 Task: For heading Use Italics Comfortaa with orange colour & Underline.  font size for heading22,  'Change the font style of data to'Courier New and font size to 14,  Change the alignment of both headline & data to Align right In the sheet  Data Analysis Workbook Template Sheet Spreadsheet
Action: Mouse moved to (50, 137)
Screenshot: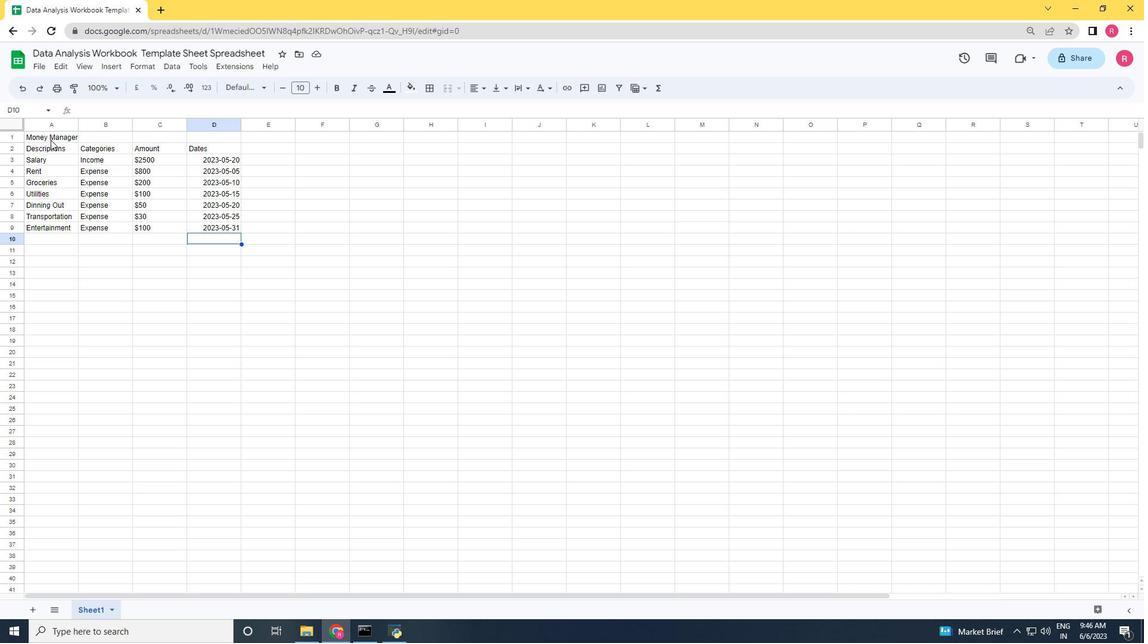 
Action: Mouse pressed left at (50, 137)
Screenshot: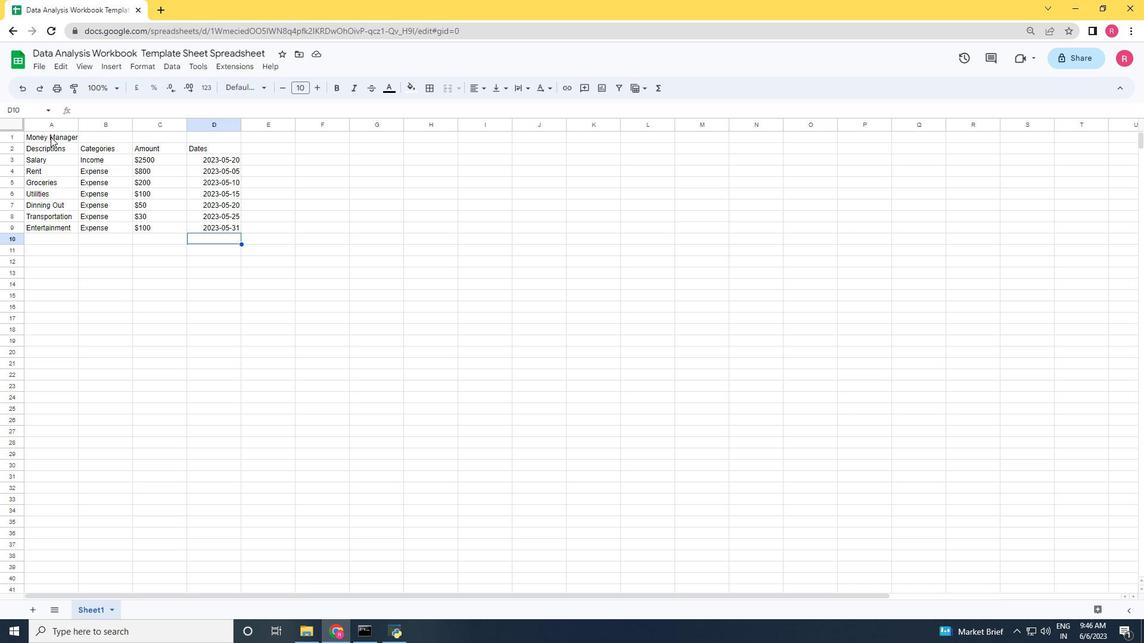 
Action: Mouse moved to (352, 91)
Screenshot: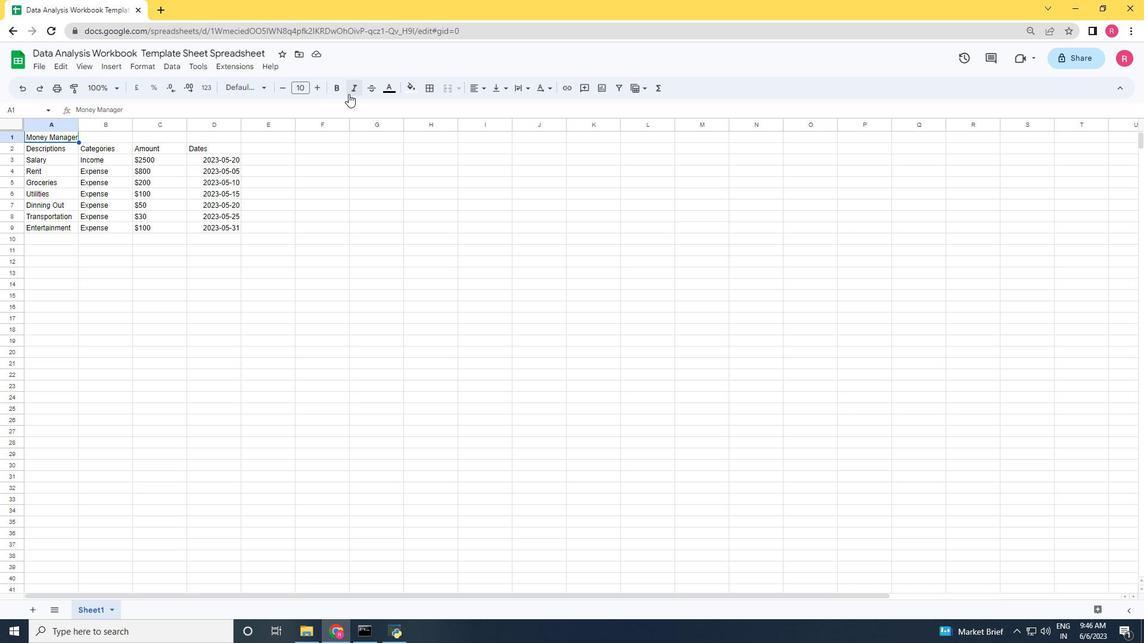 
Action: Mouse pressed left at (352, 91)
Screenshot: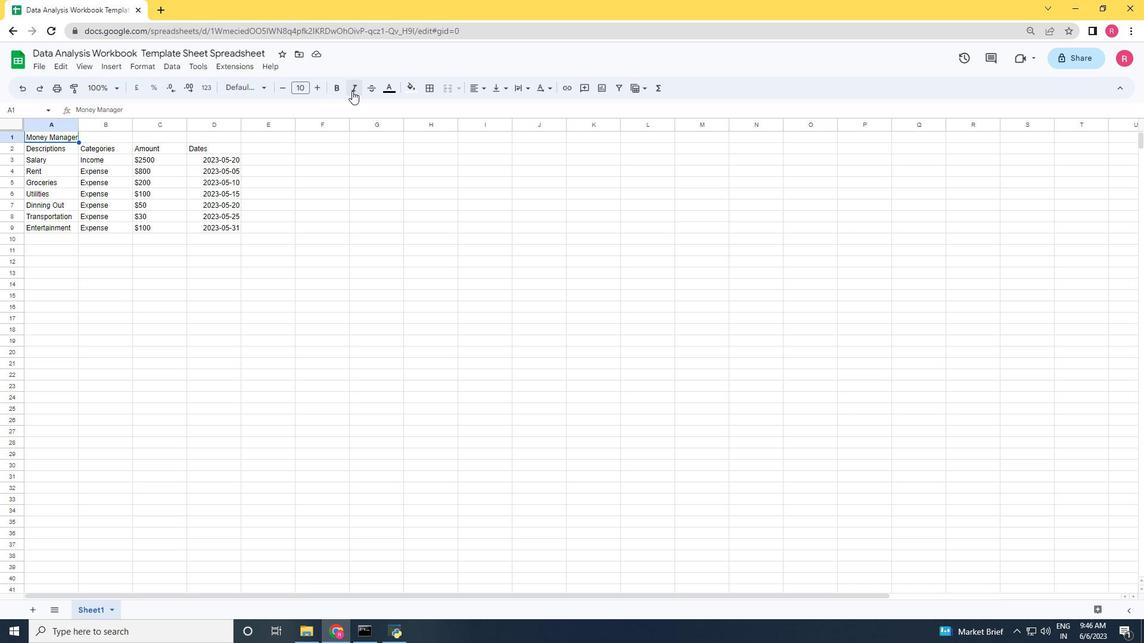 
Action: Mouse moved to (259, 89)
Screenshot: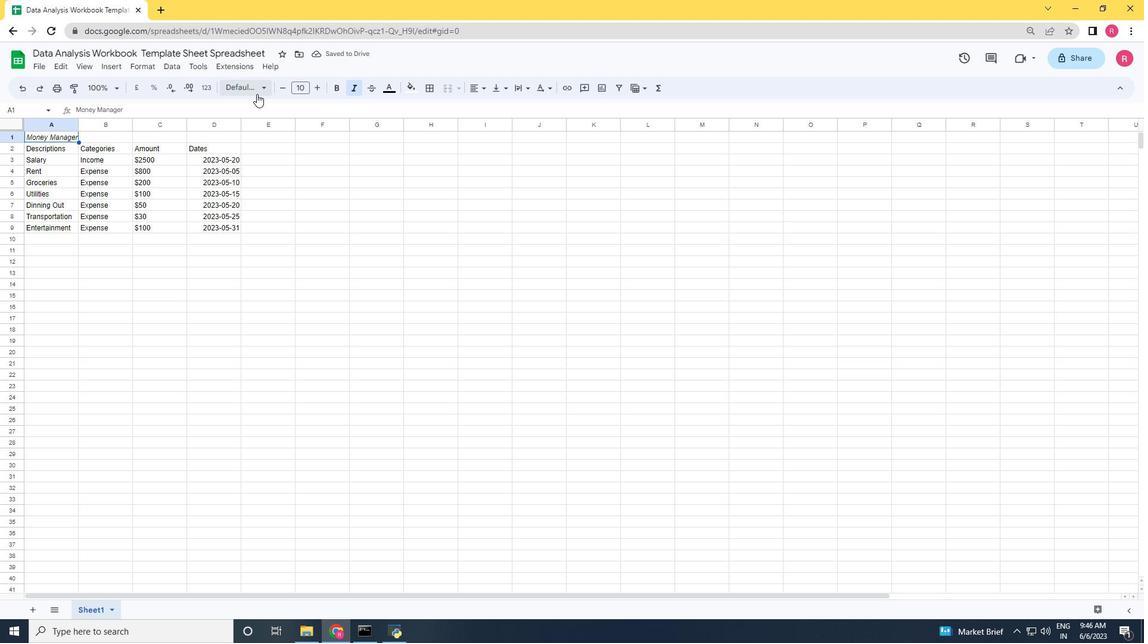 
Action: Mouse pressed left at (259, 89)
Screenshot: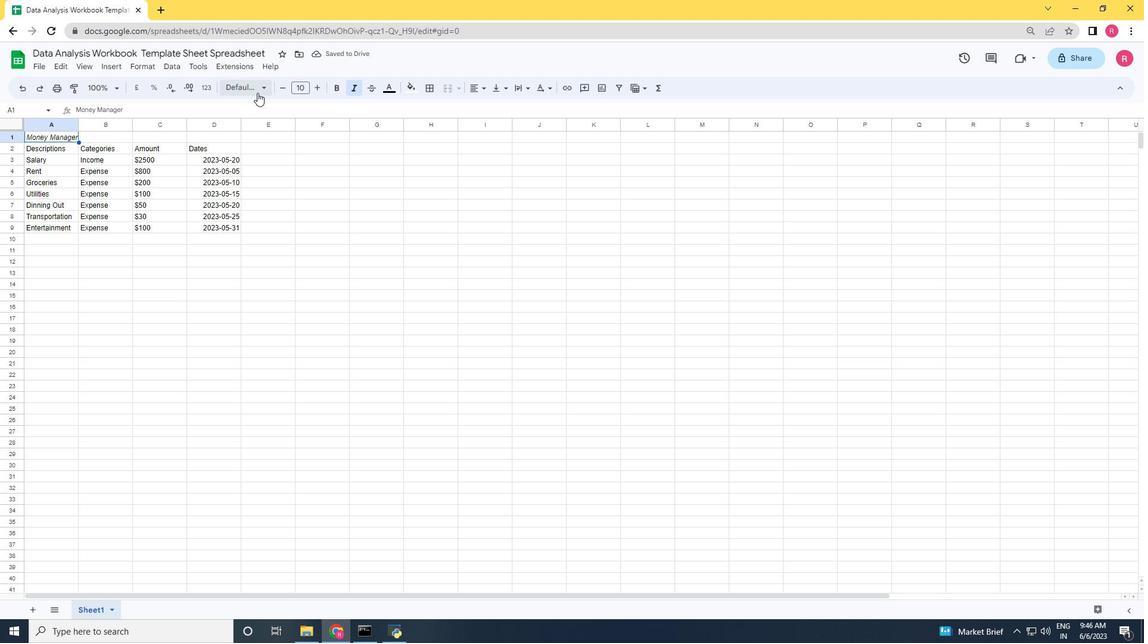
Action: Mouse moved to (274, 346)
Screenshot: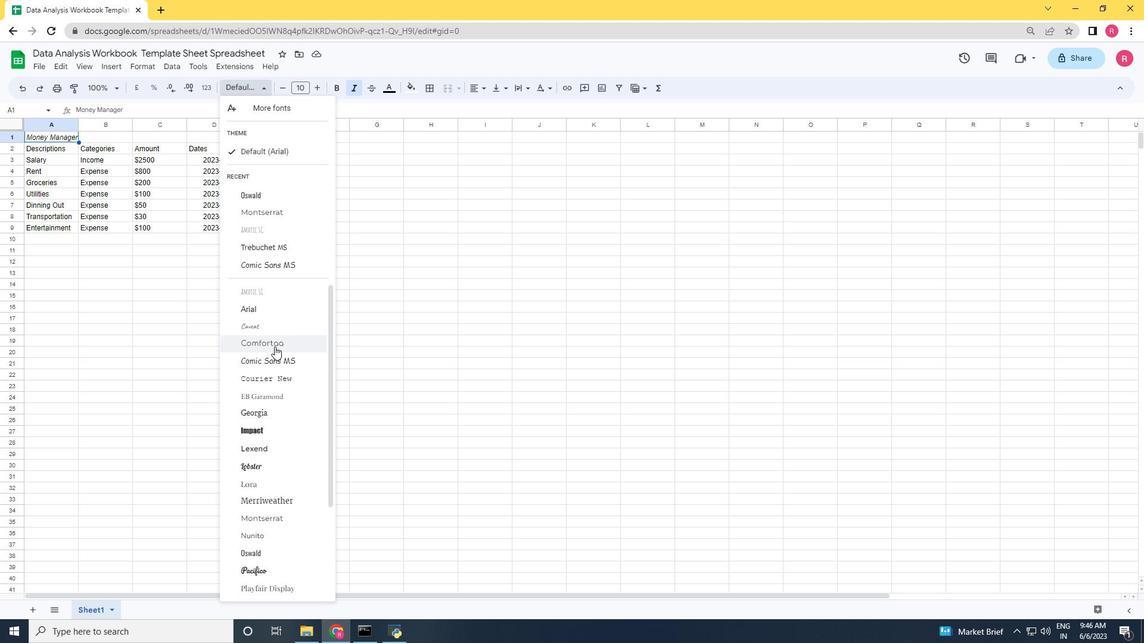 
Action: Mouse pressed left at (274, 346)
Screenshot: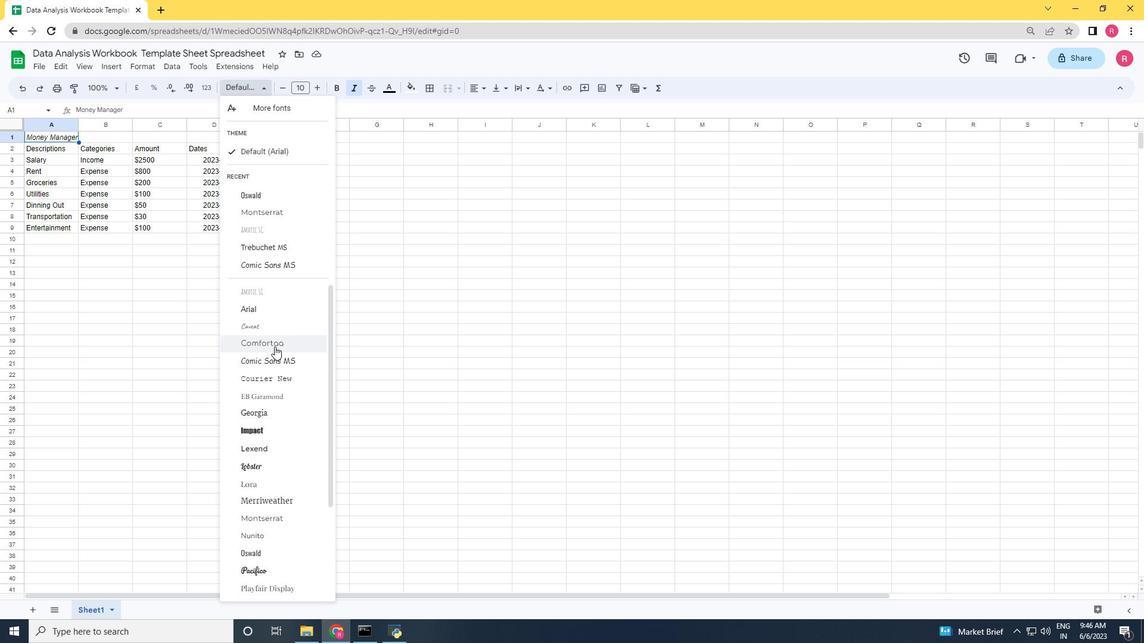 
Action: Mouse moved to (79, 122)
Screenshot: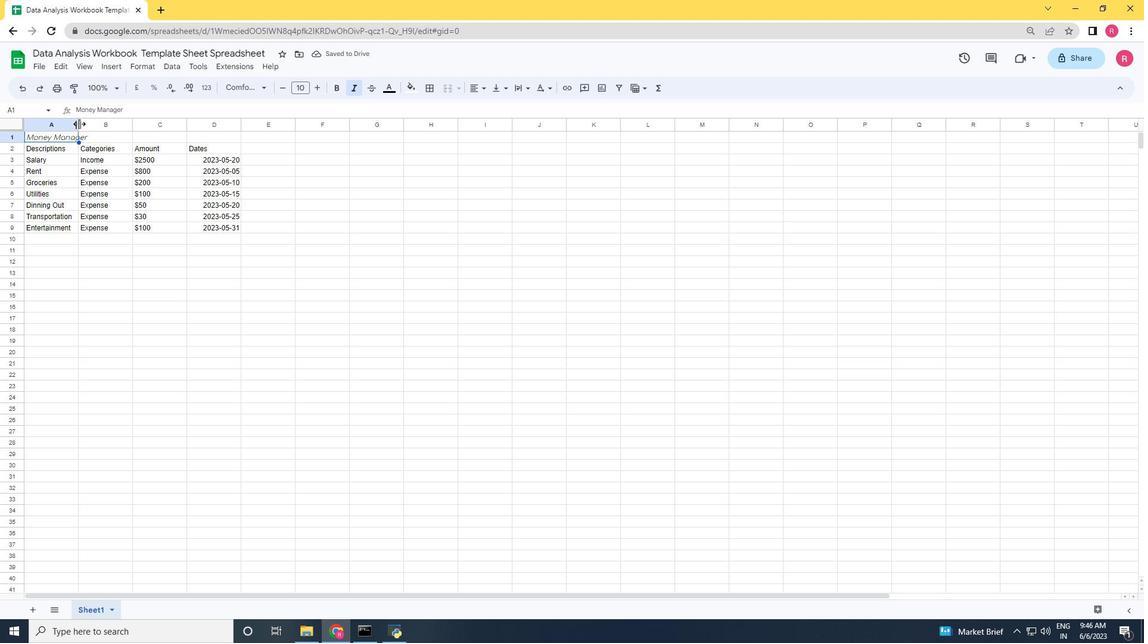
Action: Mouse pressed left at (79, 122)
Screenshot: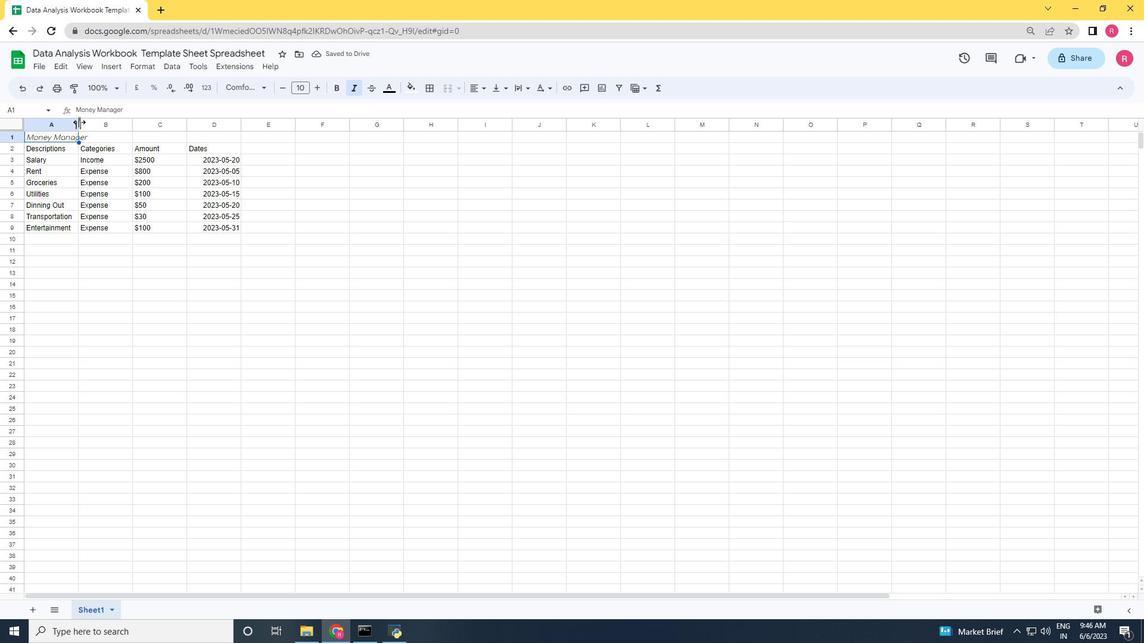 
Action: Mouse moved to (390, 93)
Screenshot: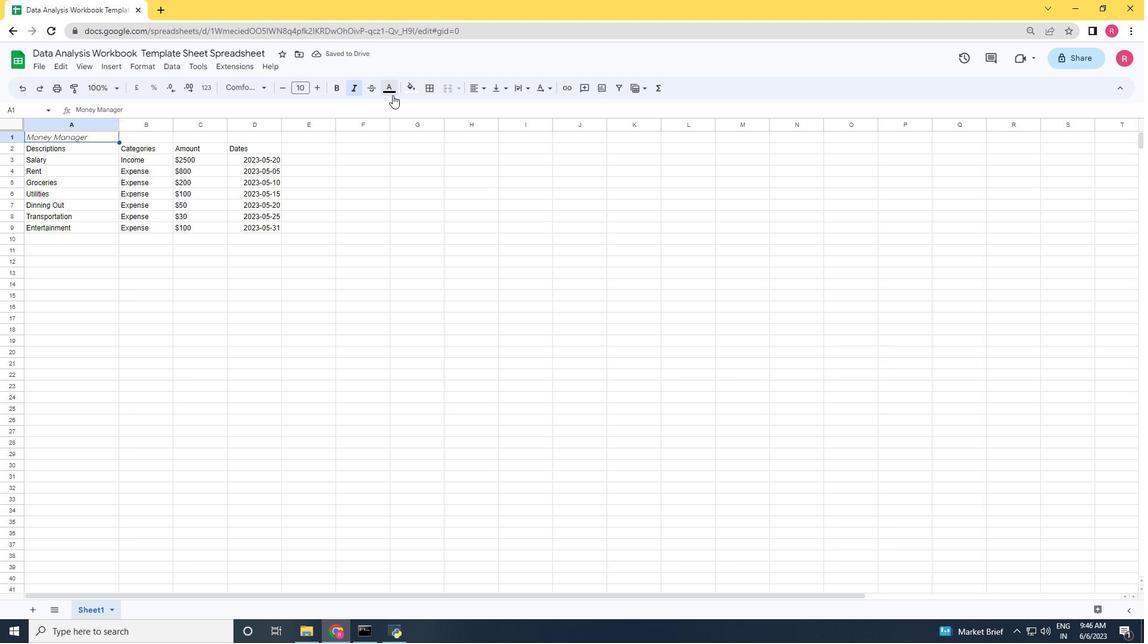 
Action: Mouse pressed left at (390, 93)
Screenshot: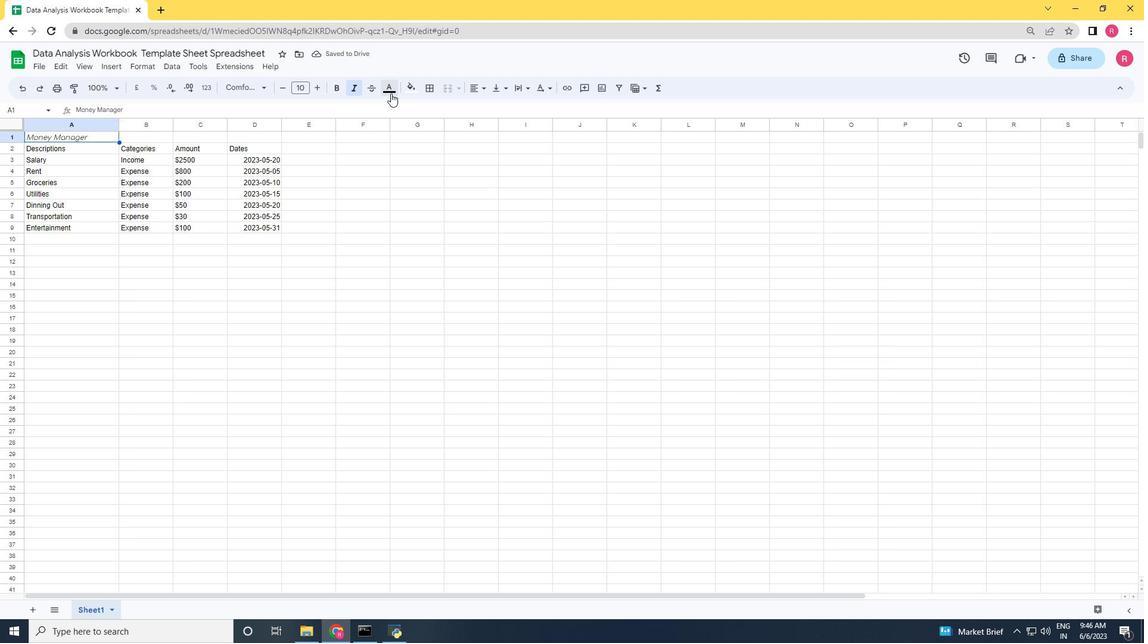 
Action: Mouse moved to (413, 135)
Screenshot: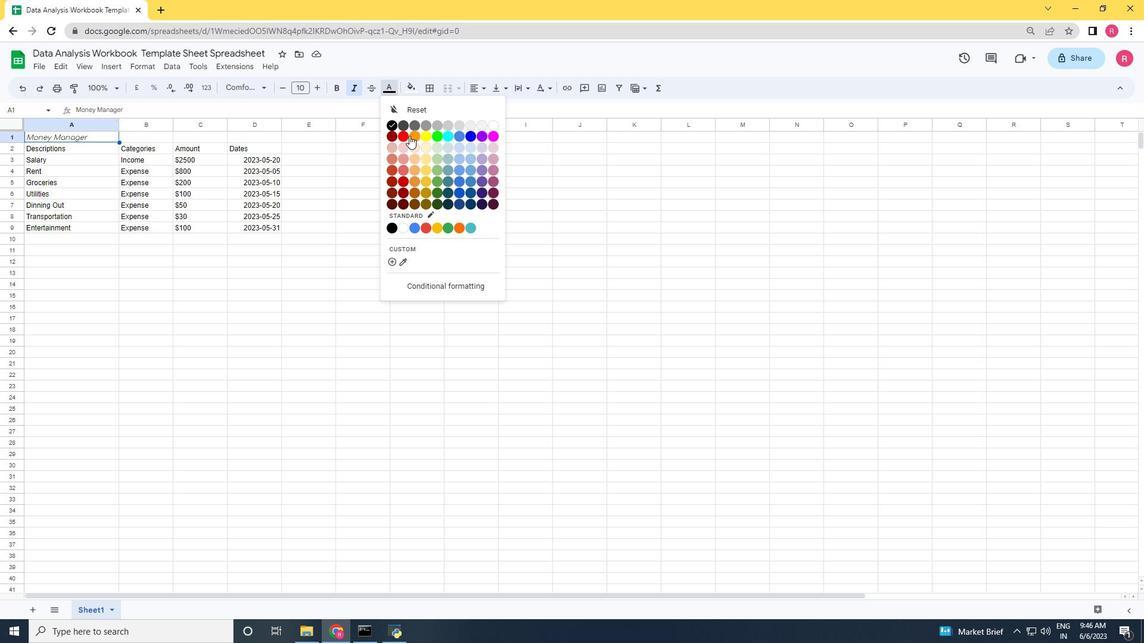 
Action: Mouse pressed left at (413, 135)
Screenshot: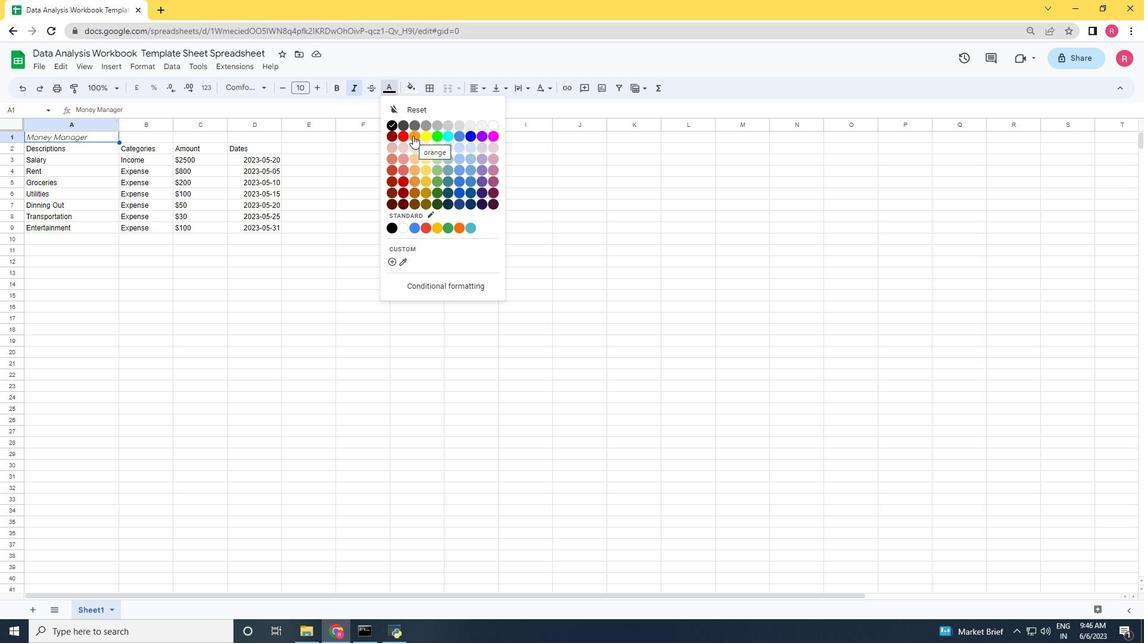 
Action: Mouse moved to (125, 128)
Screenshot: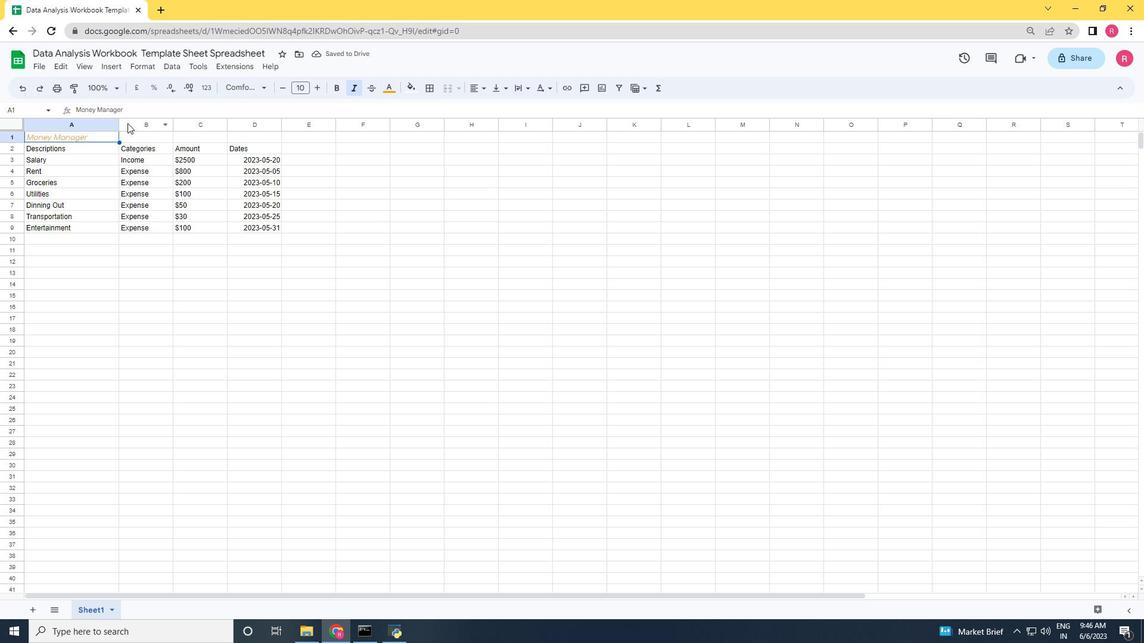 
Action: Key pressed ctrl+U
Screenshot: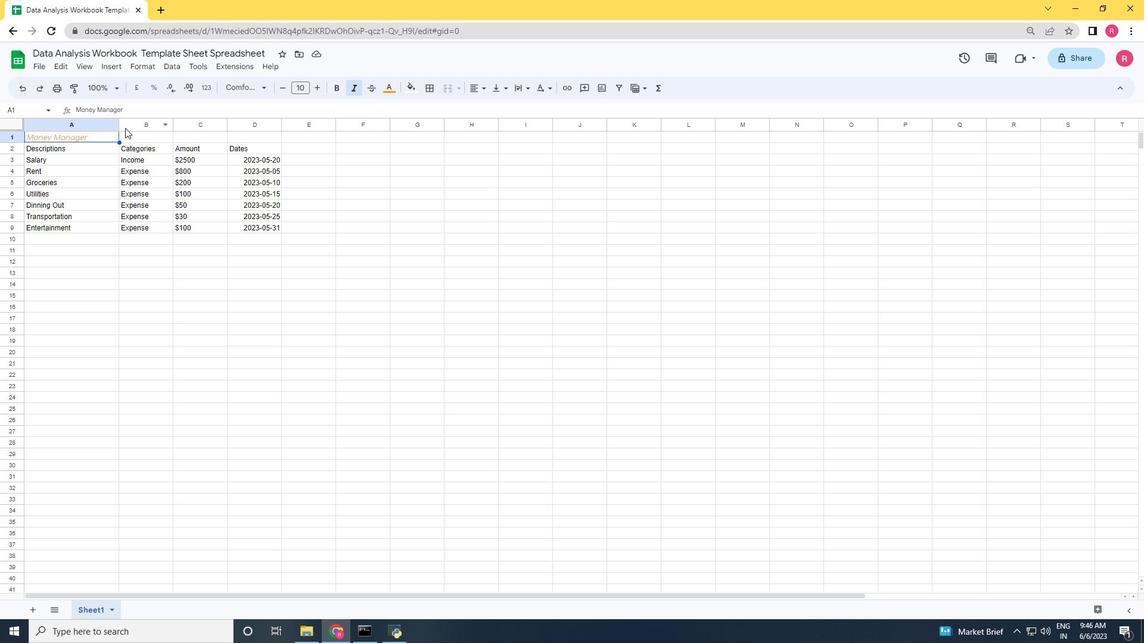 
Action: Mouse moved to (86, 158)
Screenshot: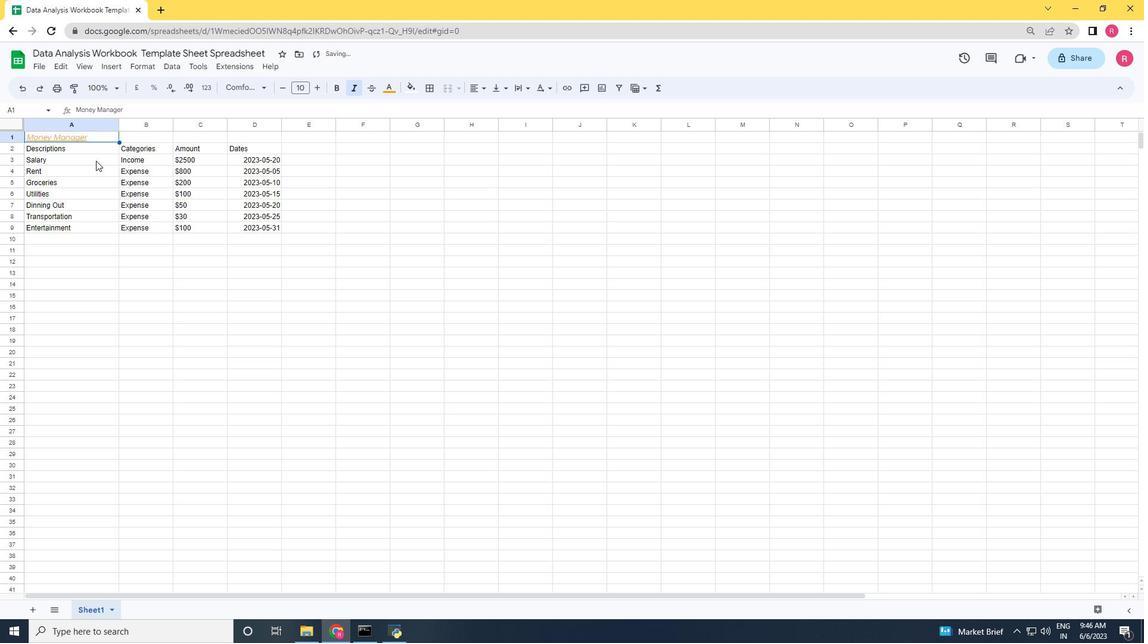 
Action: Mouse pressed left at (86, 158)
Screenshot: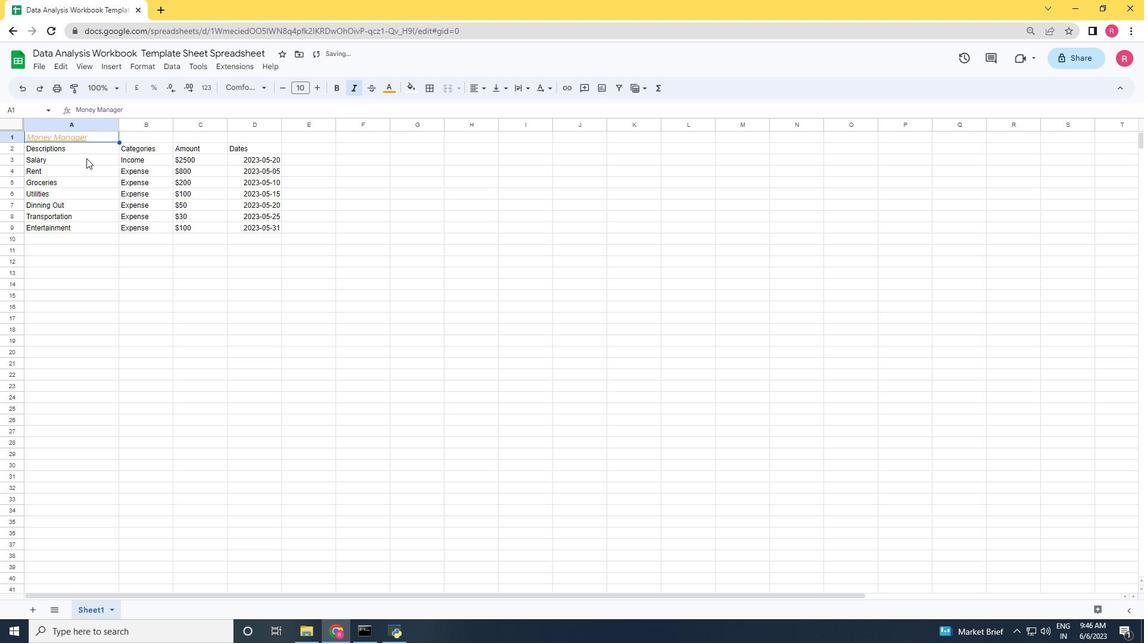 
Action: Mouse moved to (72, 131)
Screenshot: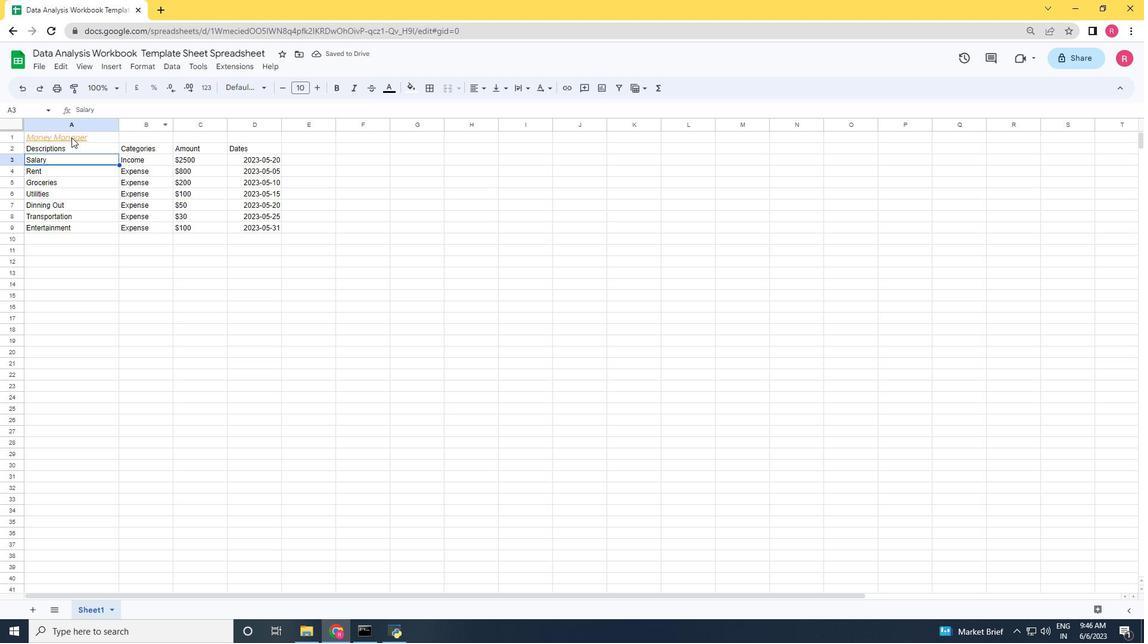 
Action: Mouse pressed left at (72, 131)
Screenshot: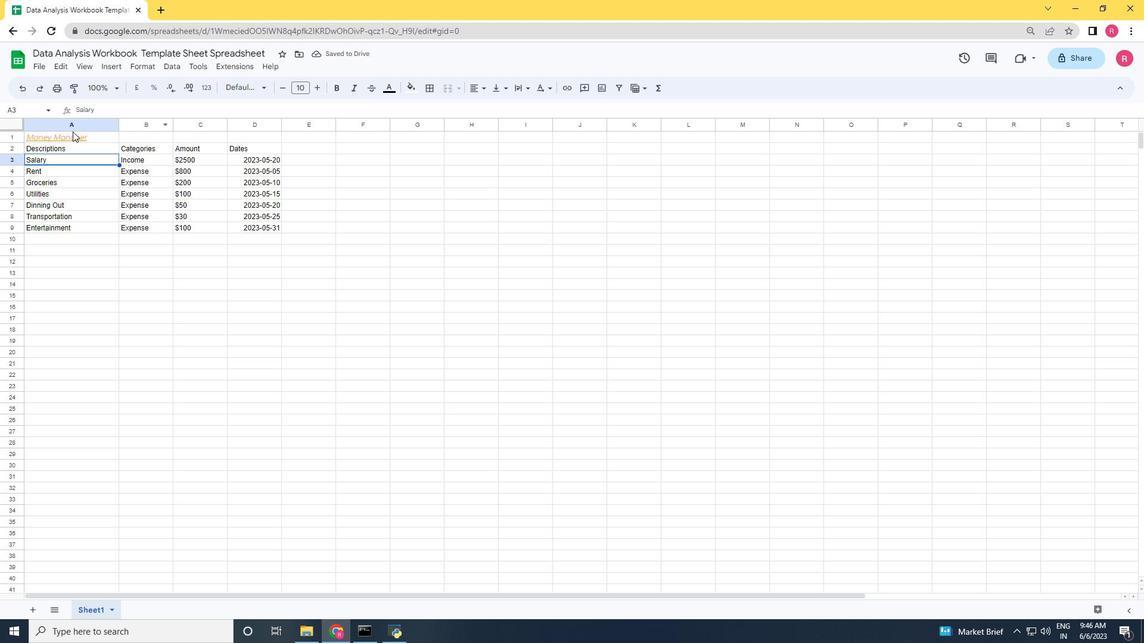 
Action: Mouse moved to (73, 138)
Screenshot: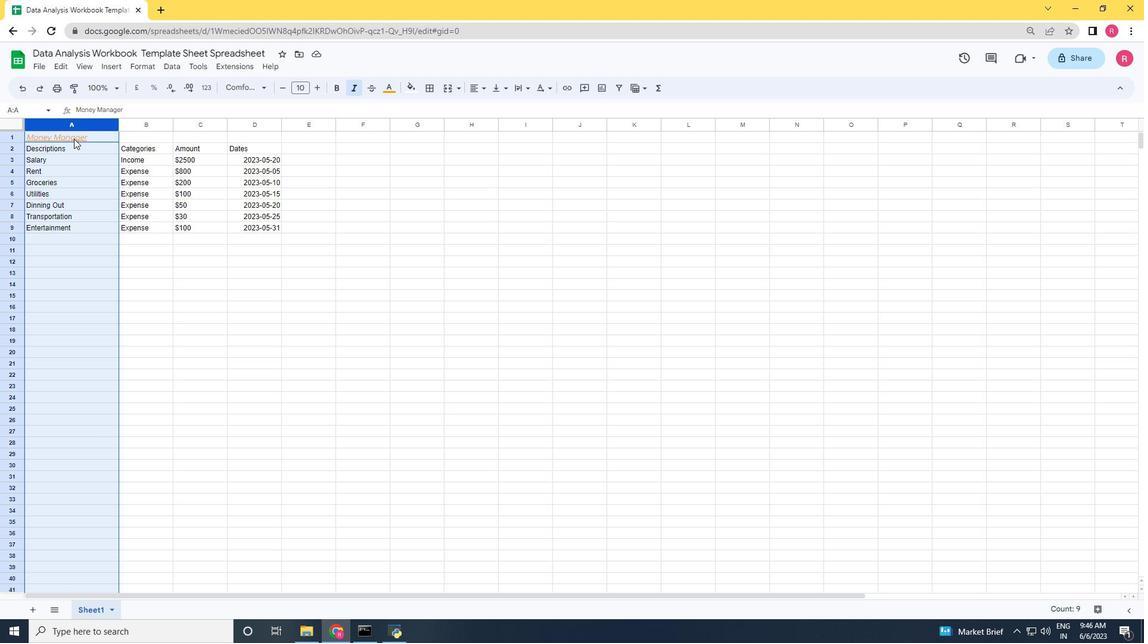 
Action: Mouse pressed left at (73, 138)
Screenshot: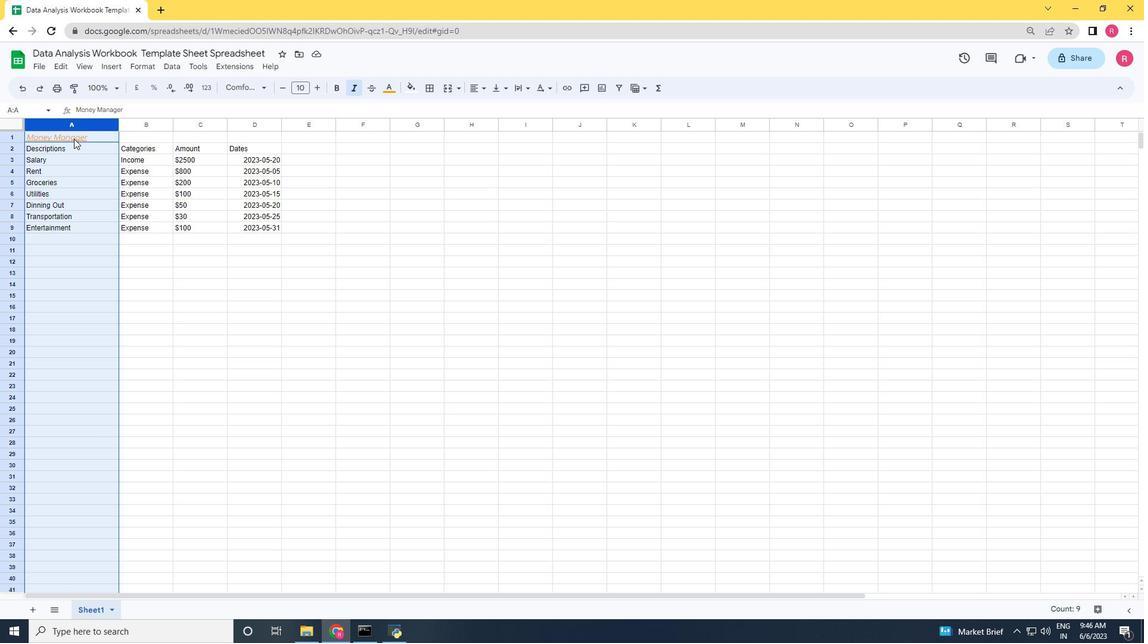 
Action: Mouse moved to (314, 88)
Screenshot: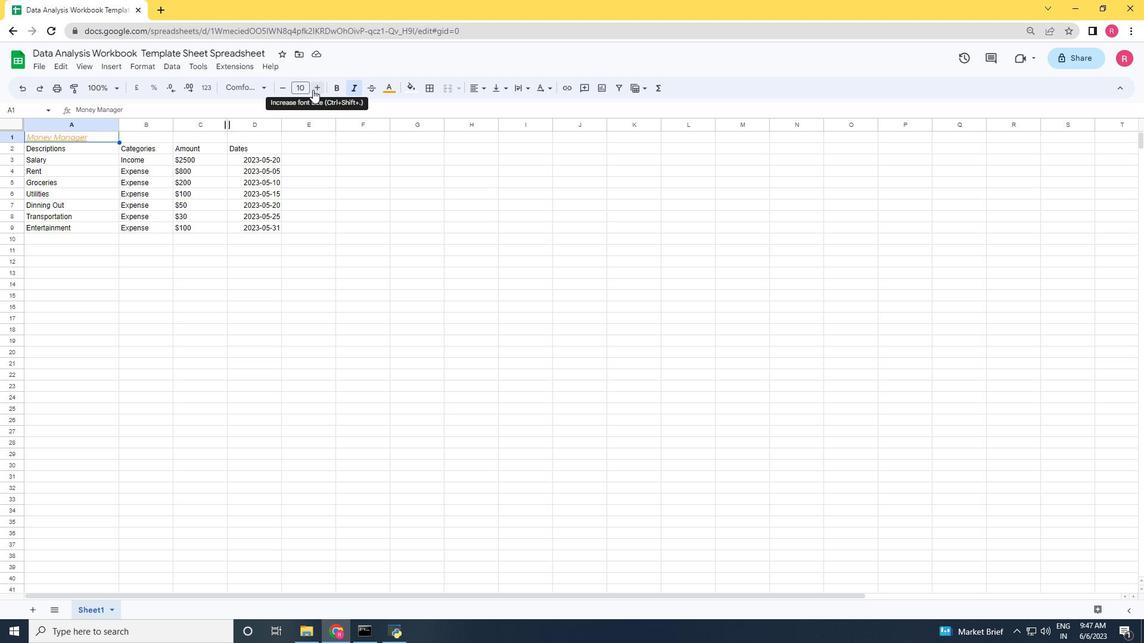 
Action: Mouse pressed left at (314, 88)
Screenshot: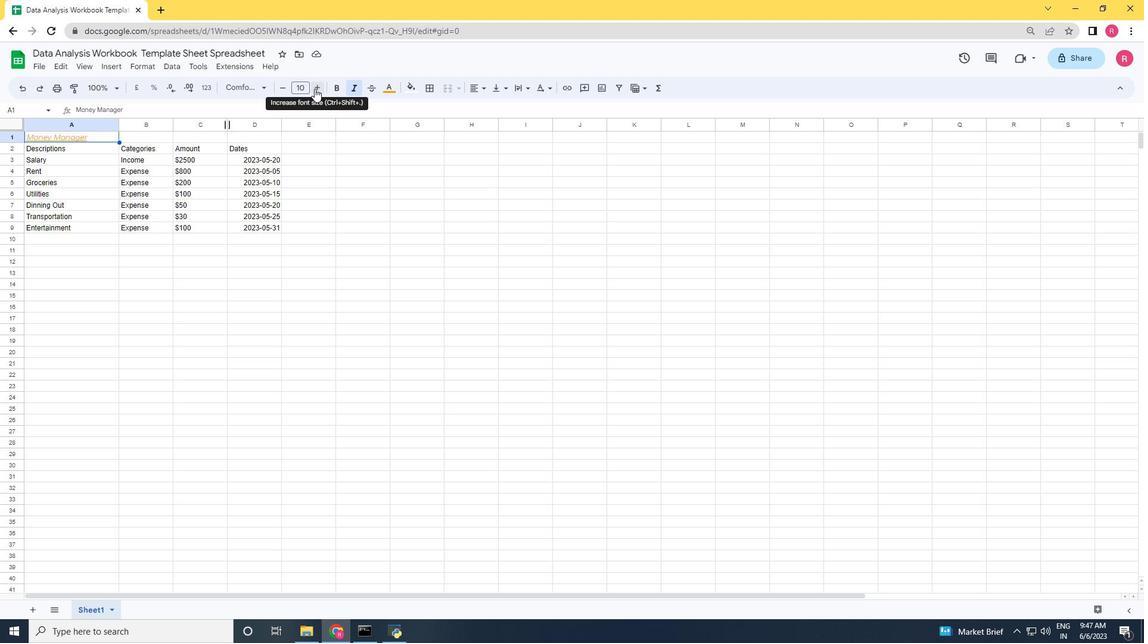
Action: Mouse moved to (314, 88)
Screenshot: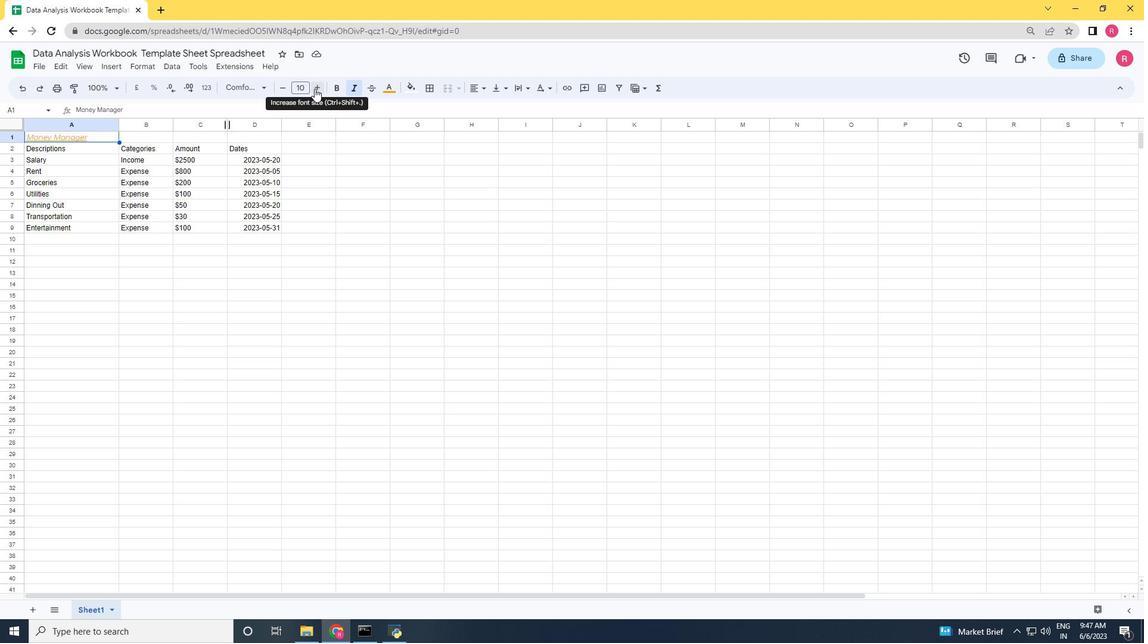 
Action: Mouse pressed left at (314, 88)
Screenshot: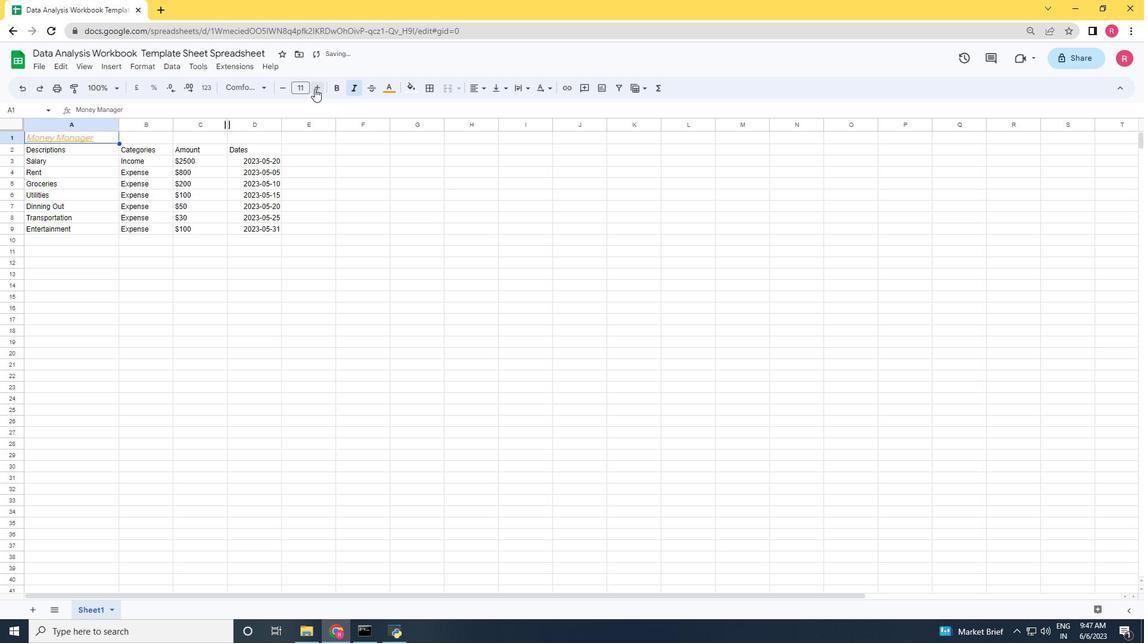 
Action: Mouse pressed left at (314, 88)
Screenshot: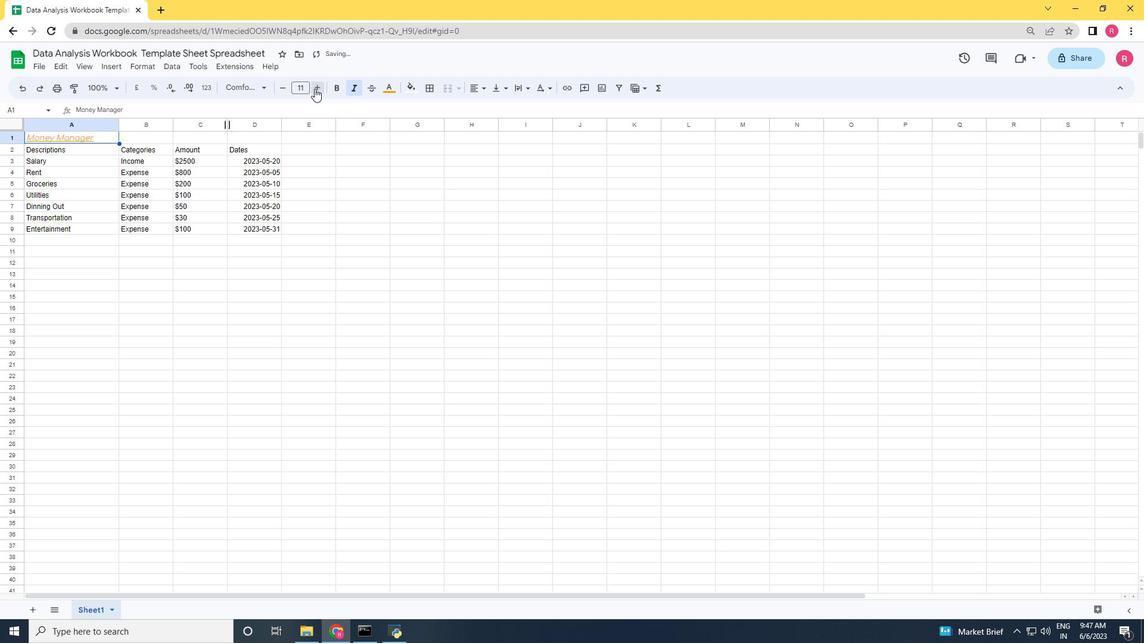 
Action: Mouse pressed left at (314, 88)
Screenshot: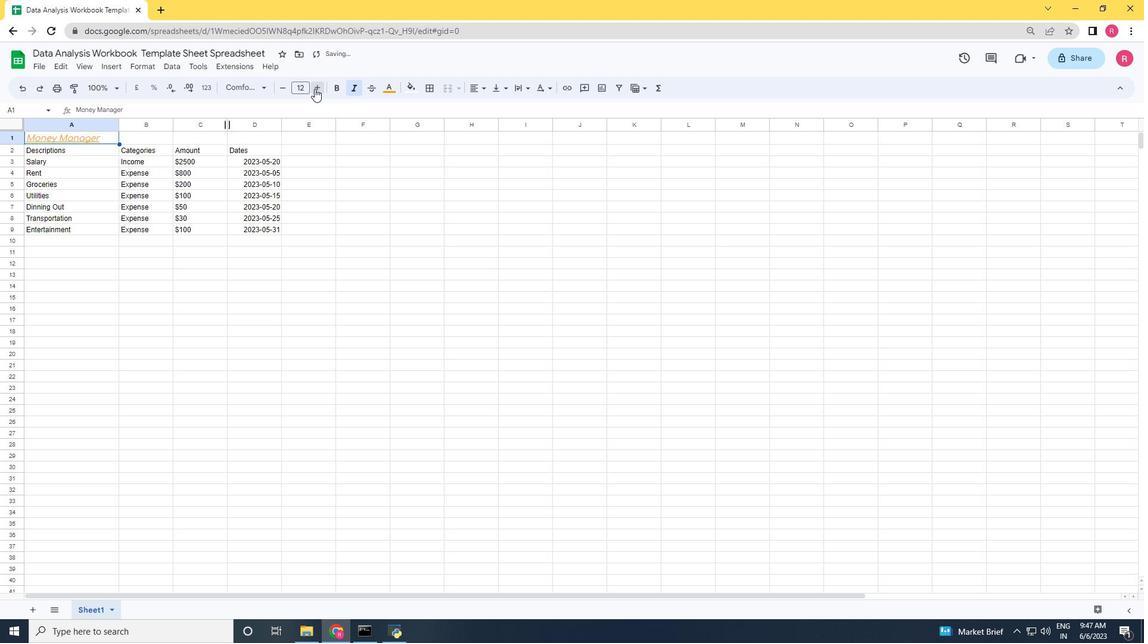 
Action: Mouse pressed left at (314, 88)
Screenshot: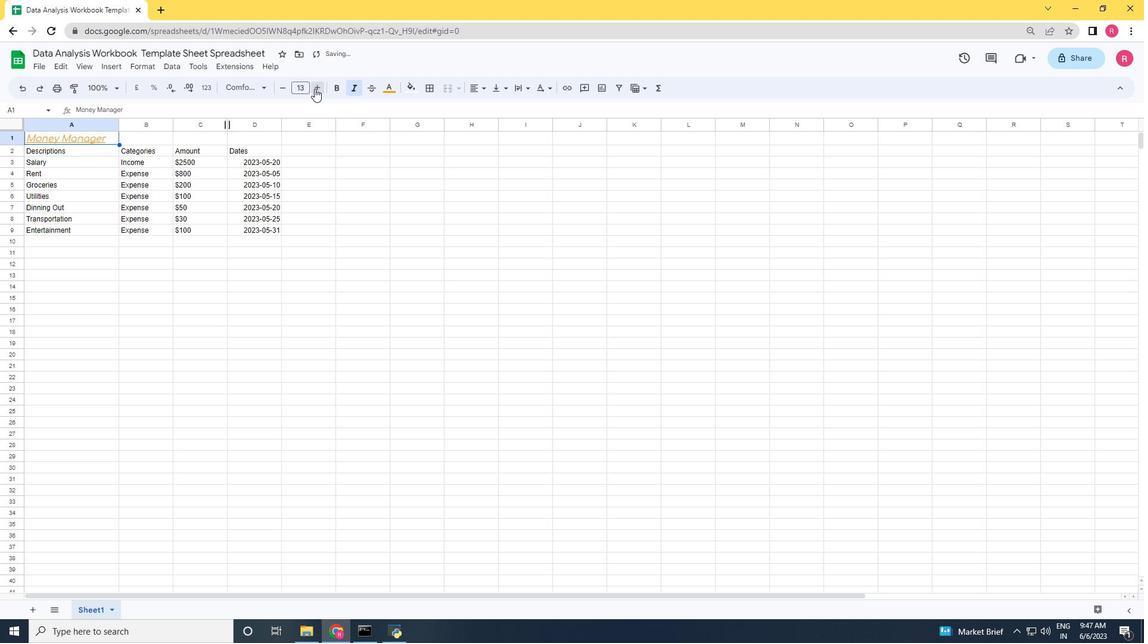 
Action: Mouse pressed left at (314, 88)
Screenshot: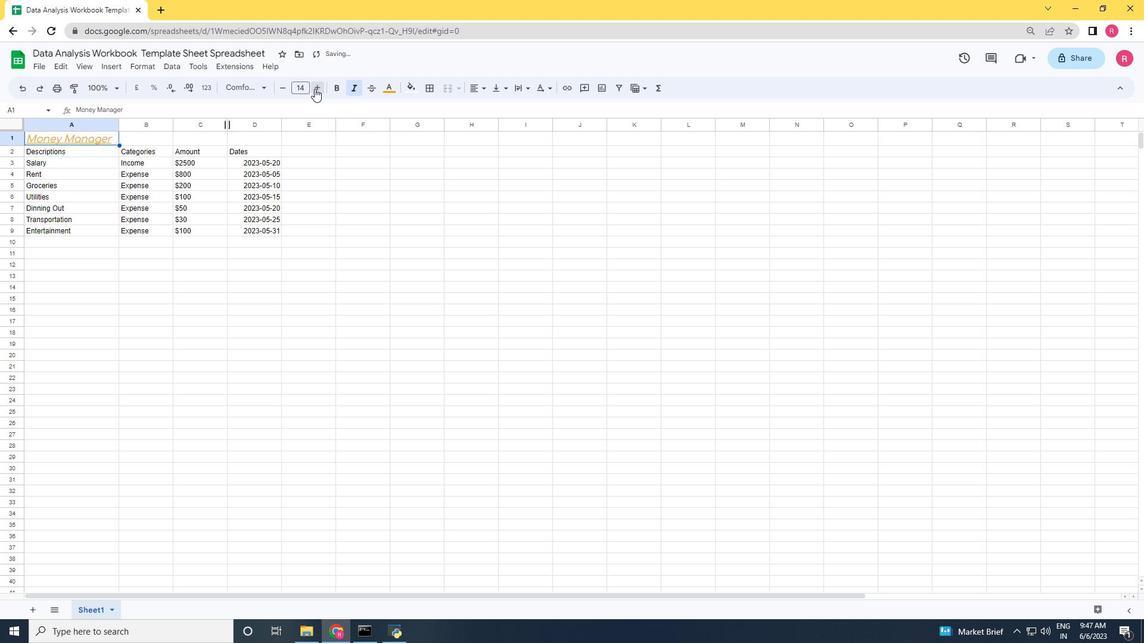 
Action: Mouse pressed left at (314, 88)
Screenshot: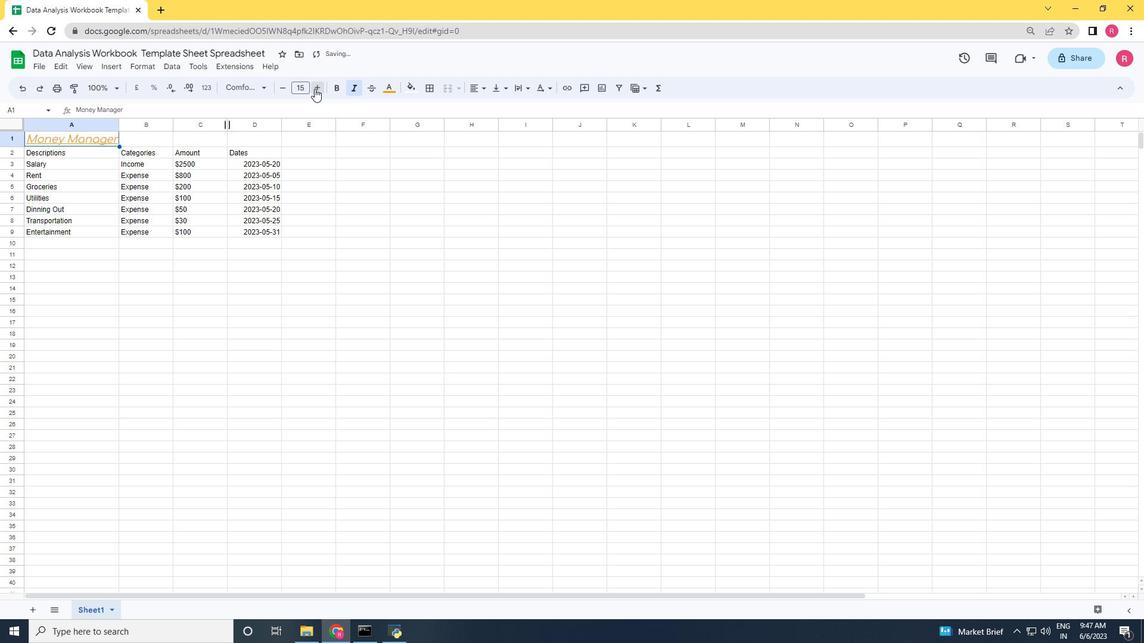 
Action: Mouse pressed left at (314, 88)
Screenshot: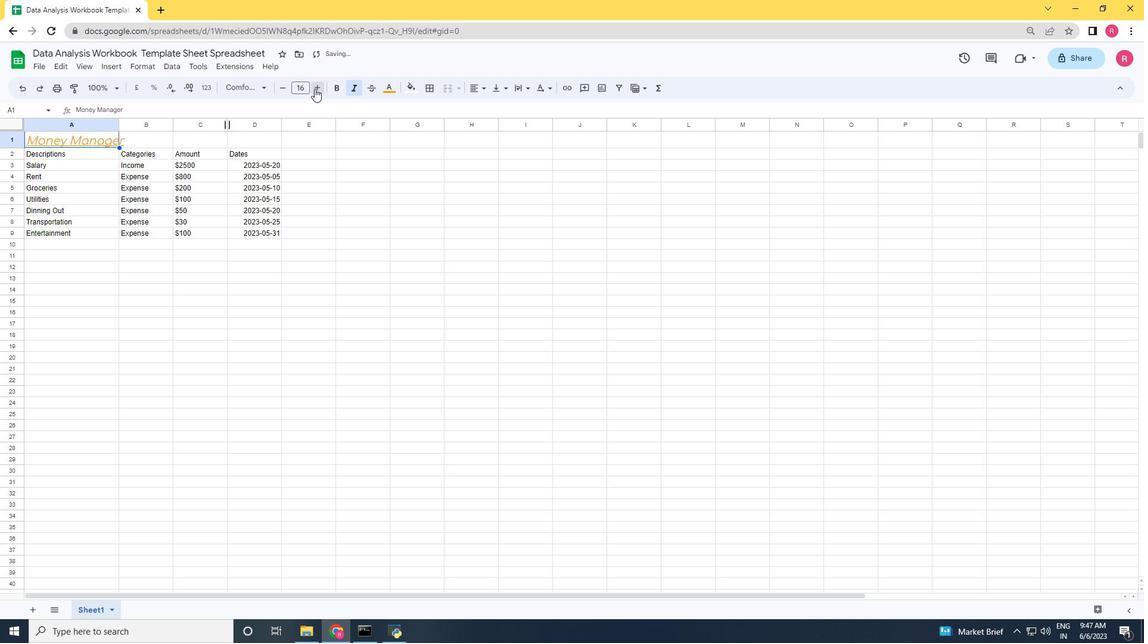 
Action: Mouse pressed left at (314, 88)
Screenshot: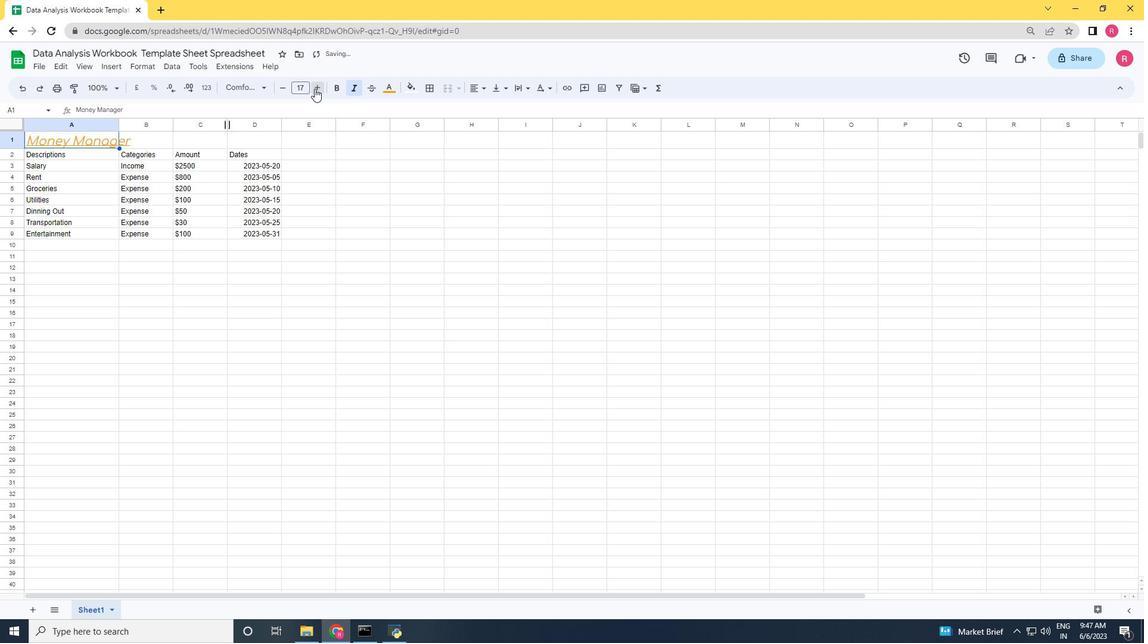 
Action: Mouse pressed left at (314, 88)
Screenshot: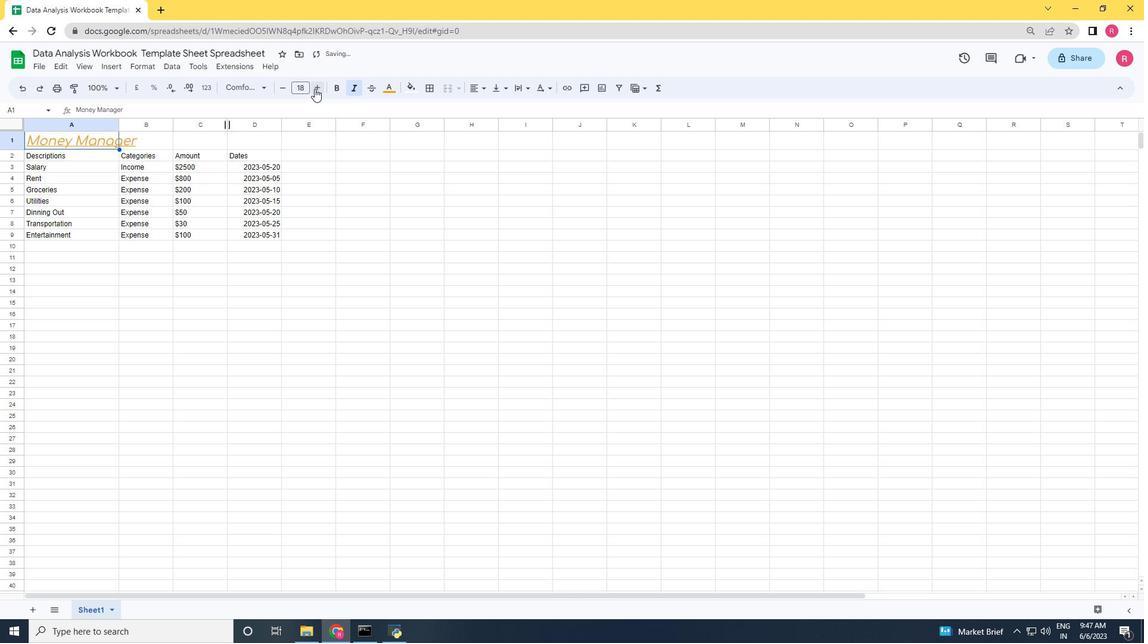 
Action: Mouse pressed left at (314, 88)
Screenshot: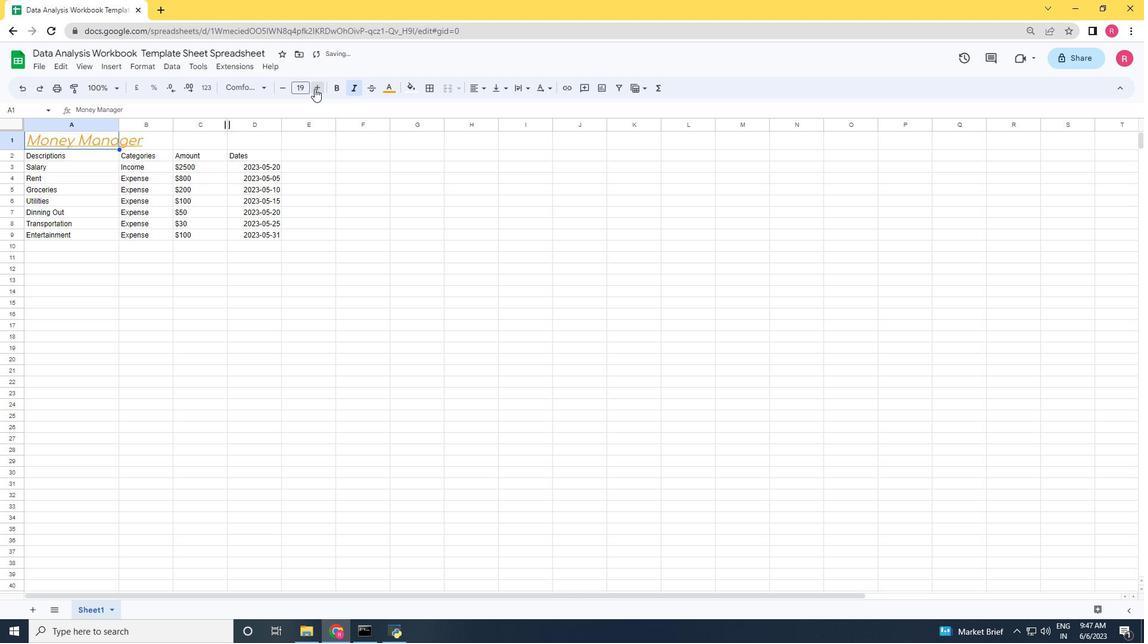 
Action: Mouse pressed left at (314, 88)
Screenshot: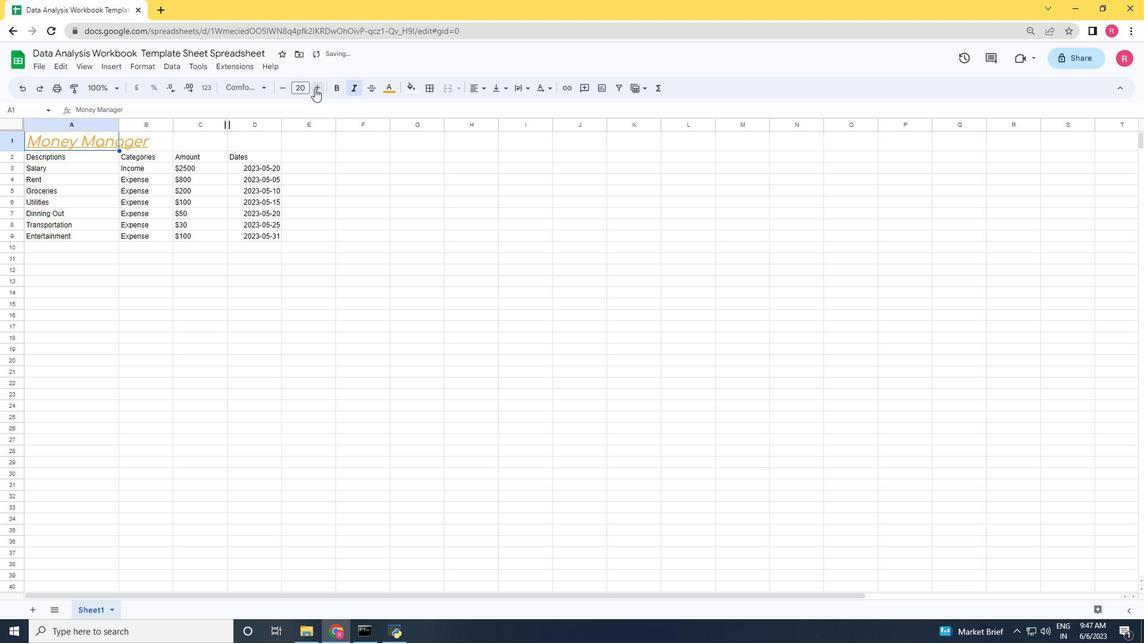 
Action: Mouse pressed left at (314, 88)
Screenshot: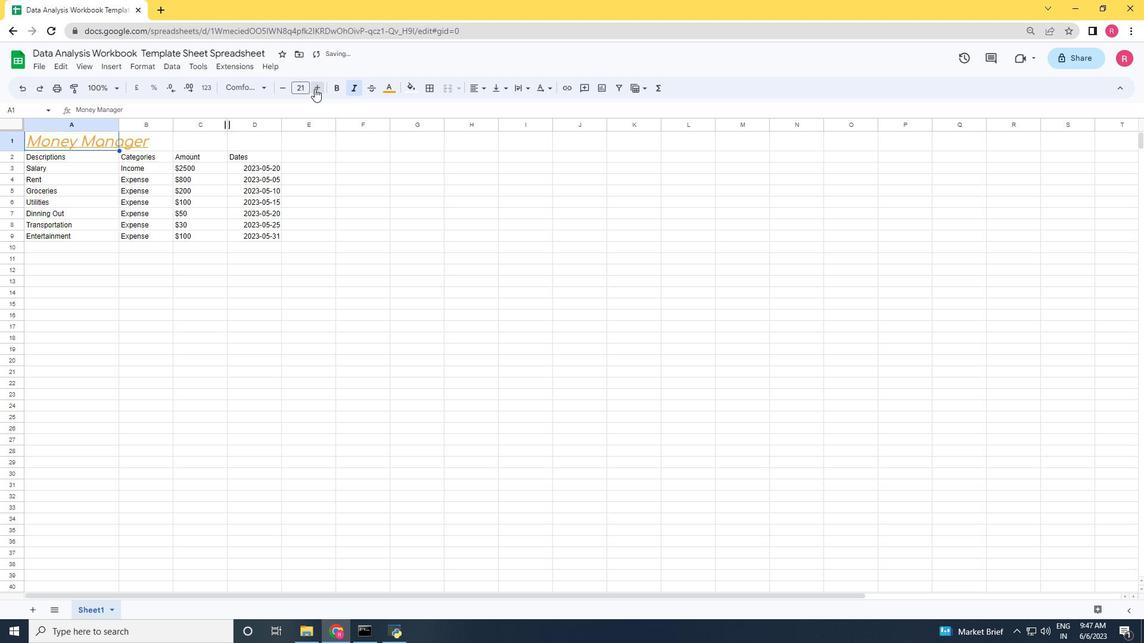 
Action: Mouse moved to (281, 87)
Screenshot: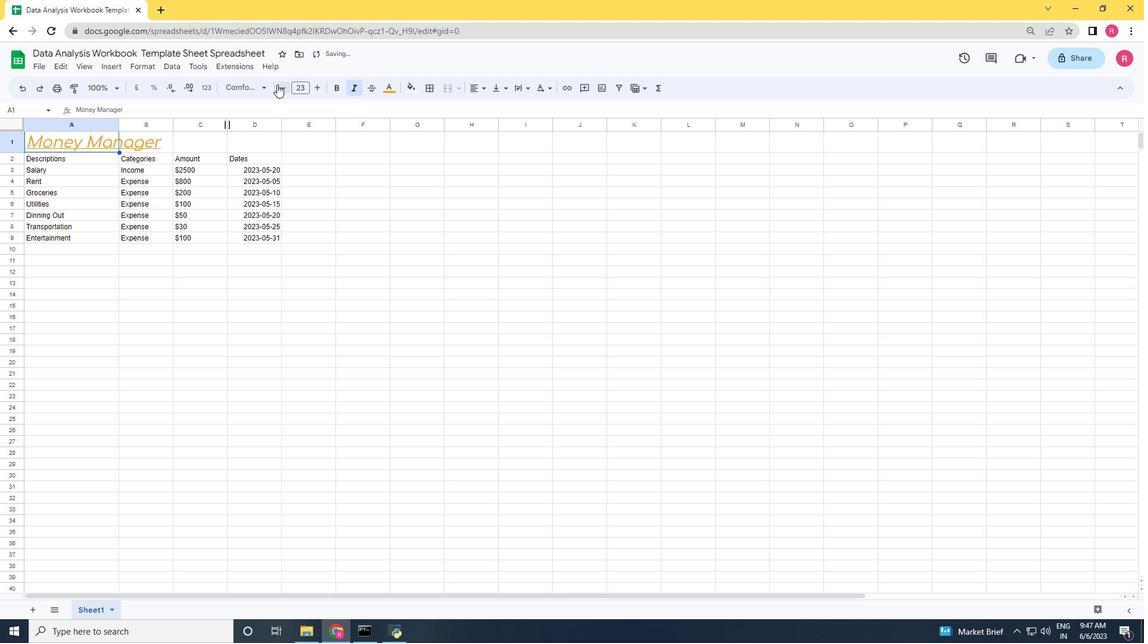 
Action: Mouse pressed left at (281, 87)
Screenshot: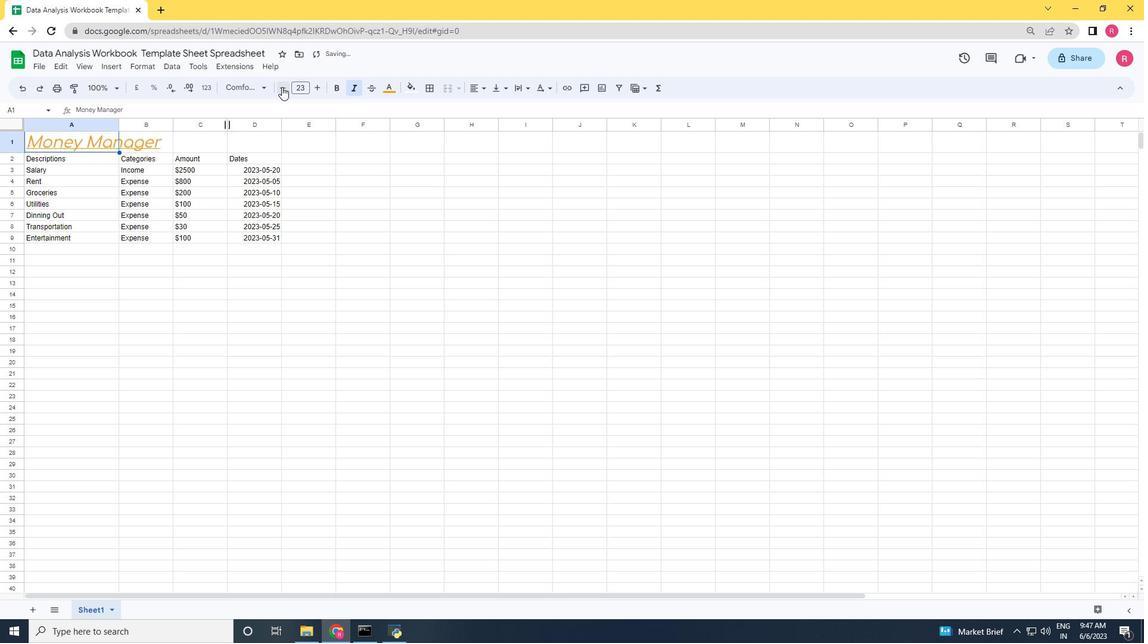 
Action: Mouse moved to (119, 119)
Screenshot: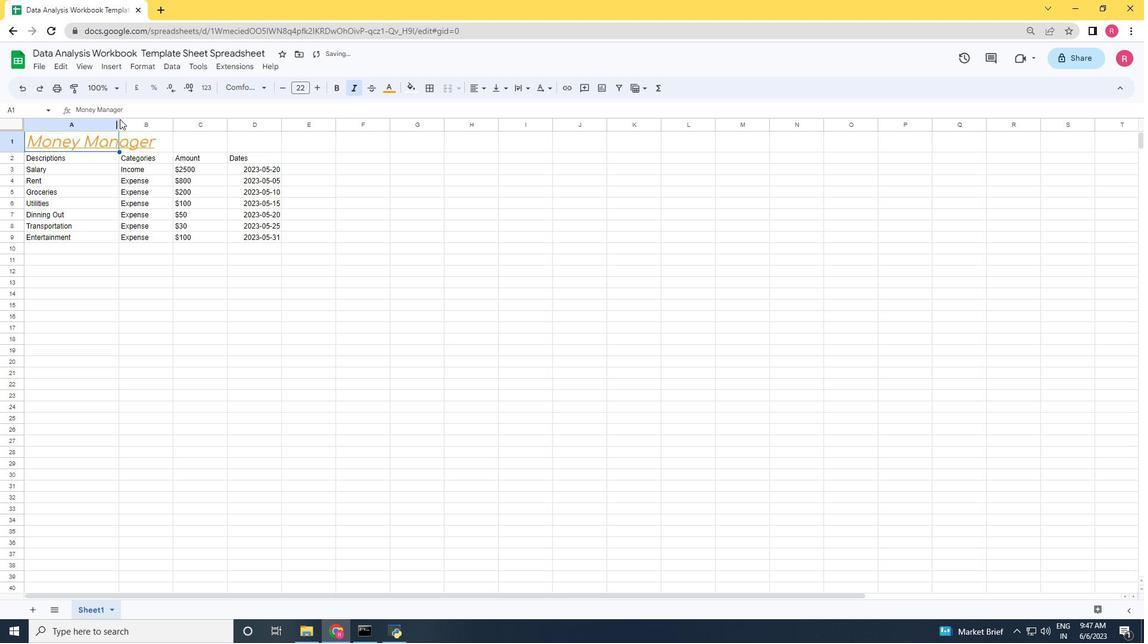 
Action: Mouse pressed left at (119, 119)
Screenshot: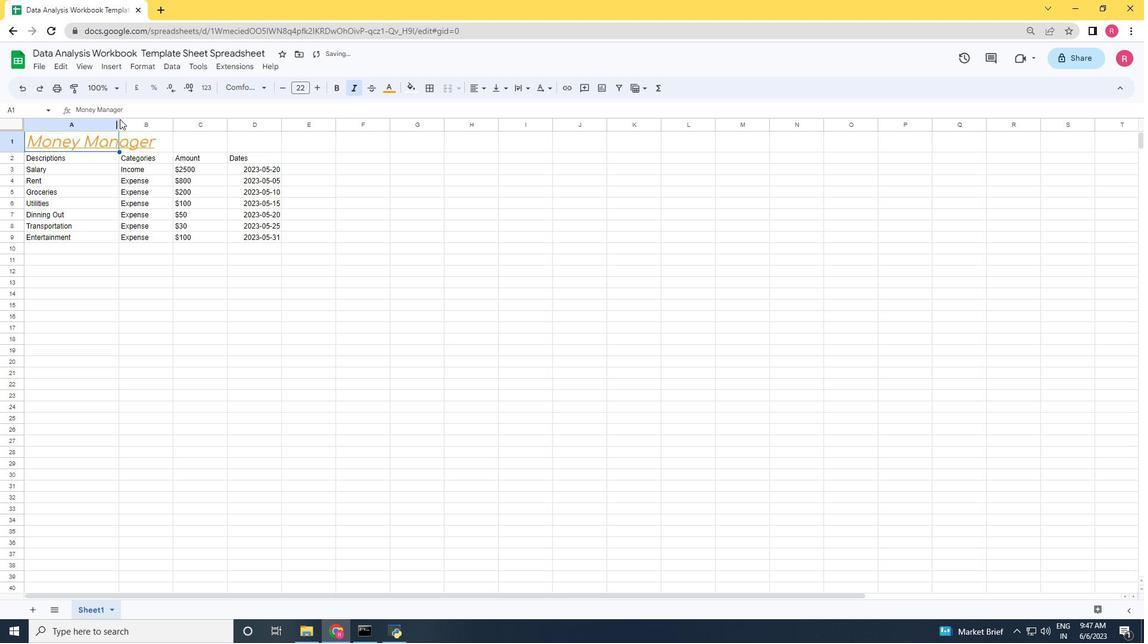 
Action: Mouse moved to (121, 123)
Screenshot: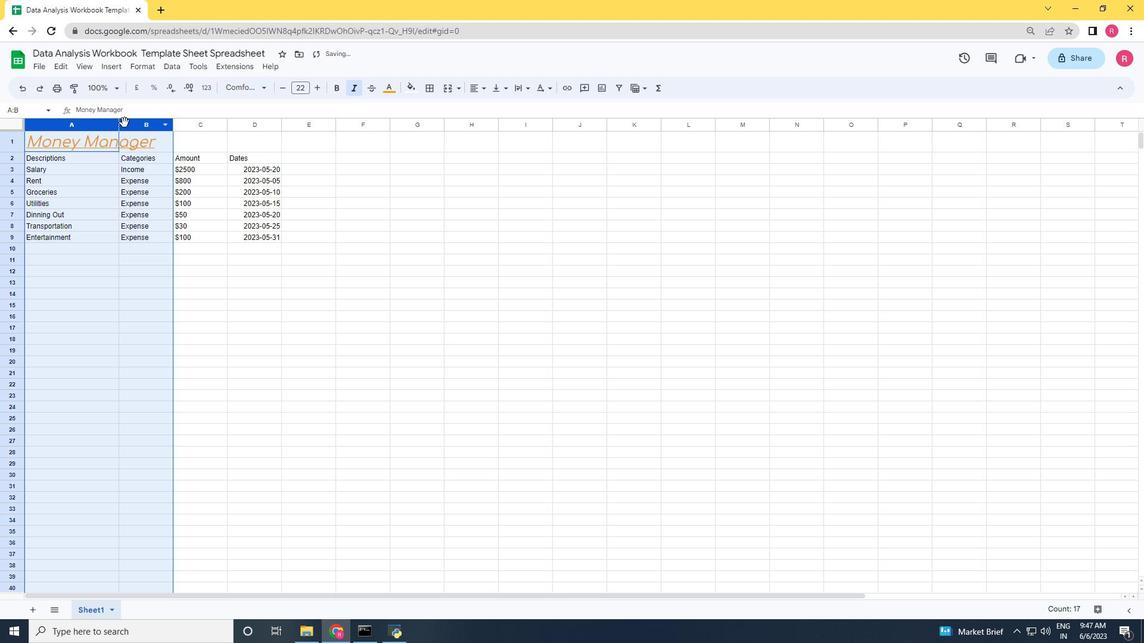 
Action: Mouse pressed left at (121, 123)
Screenshot: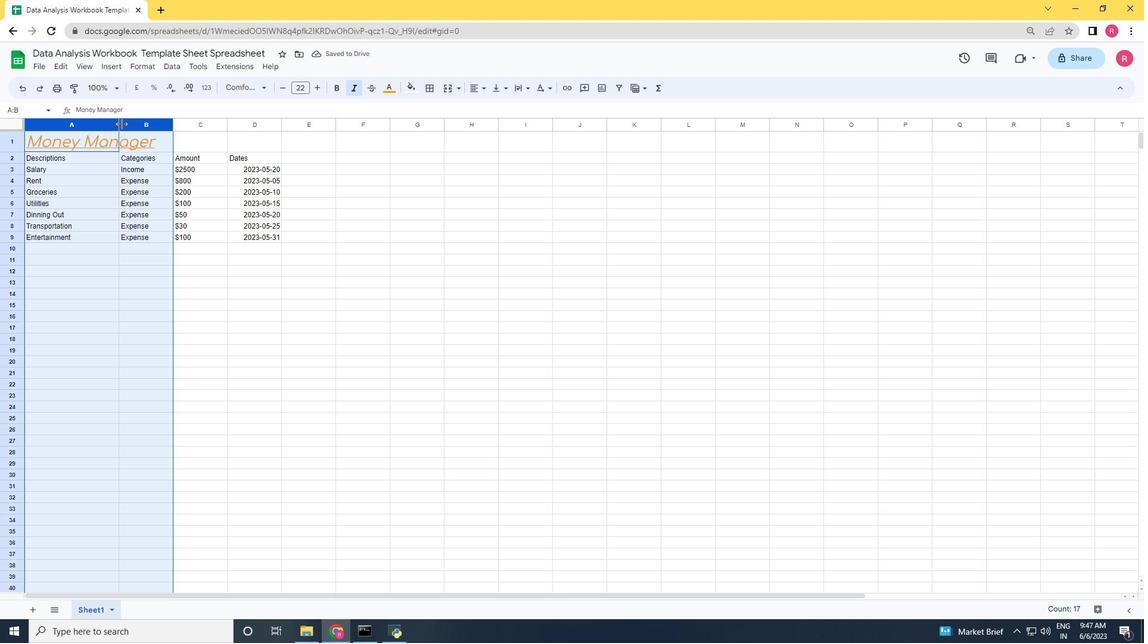 
Action: Mouse moved to (270, 247)
Screenshot: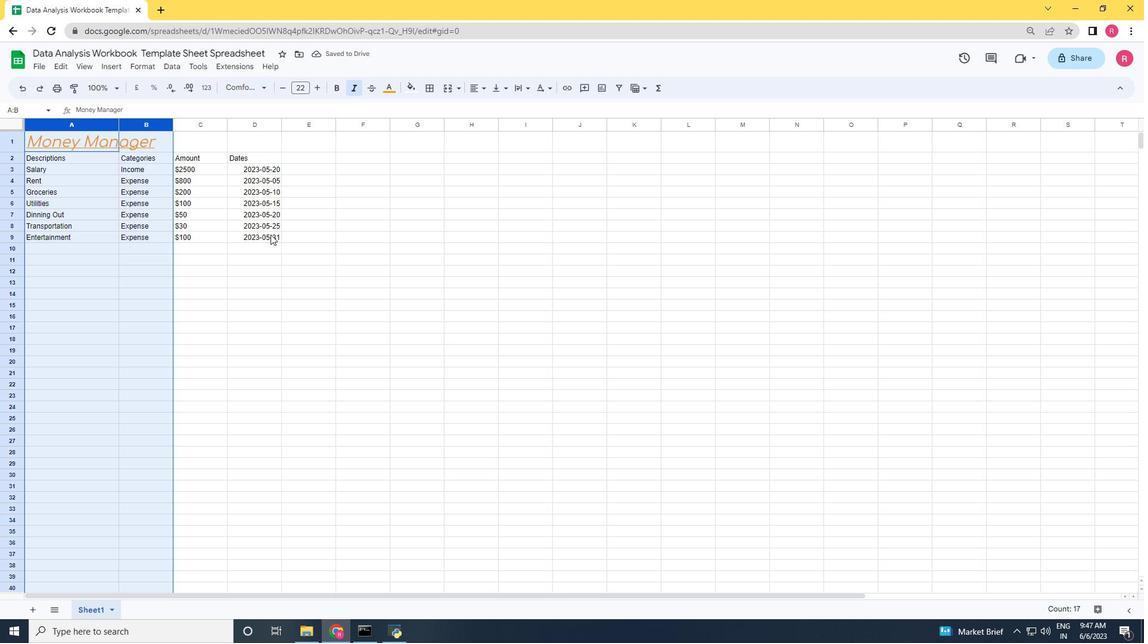 
Action: Mouse pressed left at (270, 247)
Screenshot: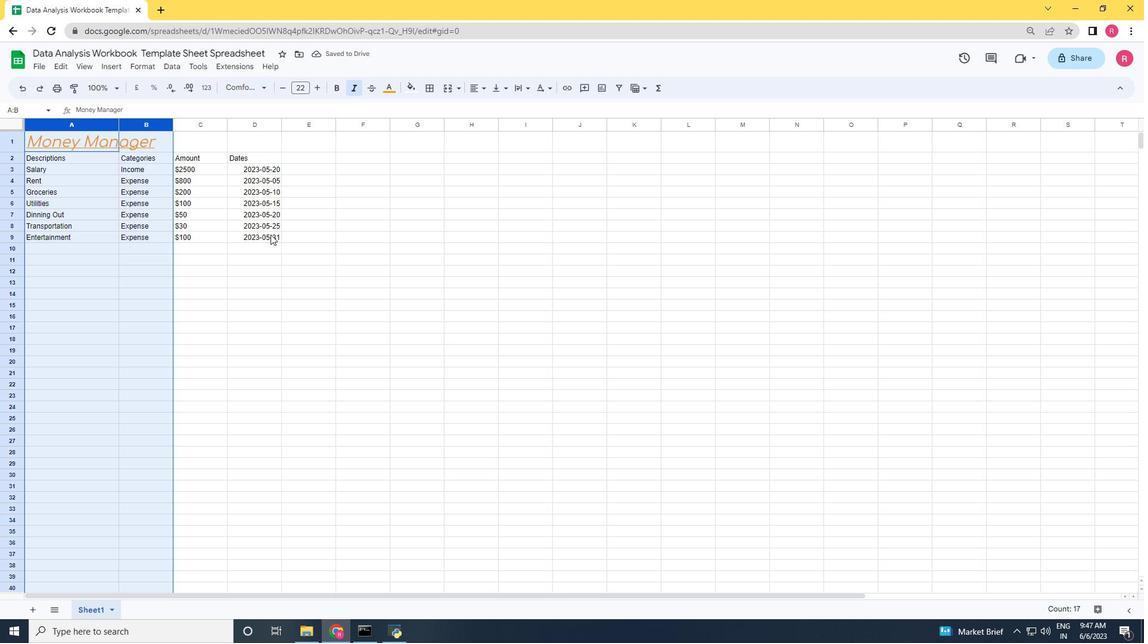 
Action: Mouse moved to (117, 118)
Screenshot: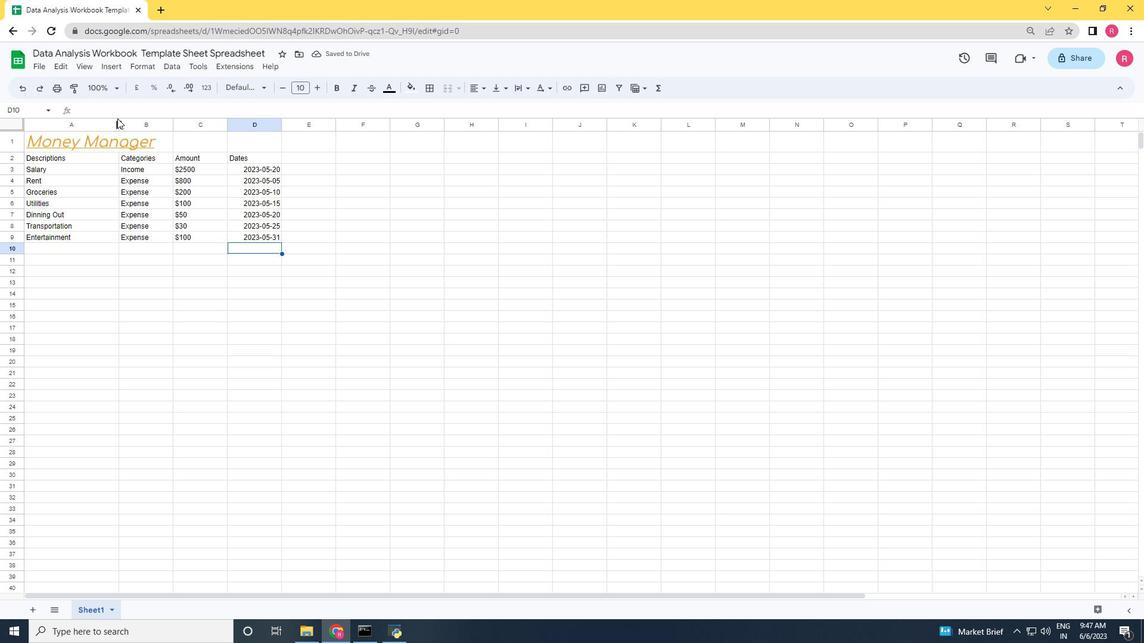 
Action: Mouse pressed left at (117, 118)
Screenshot: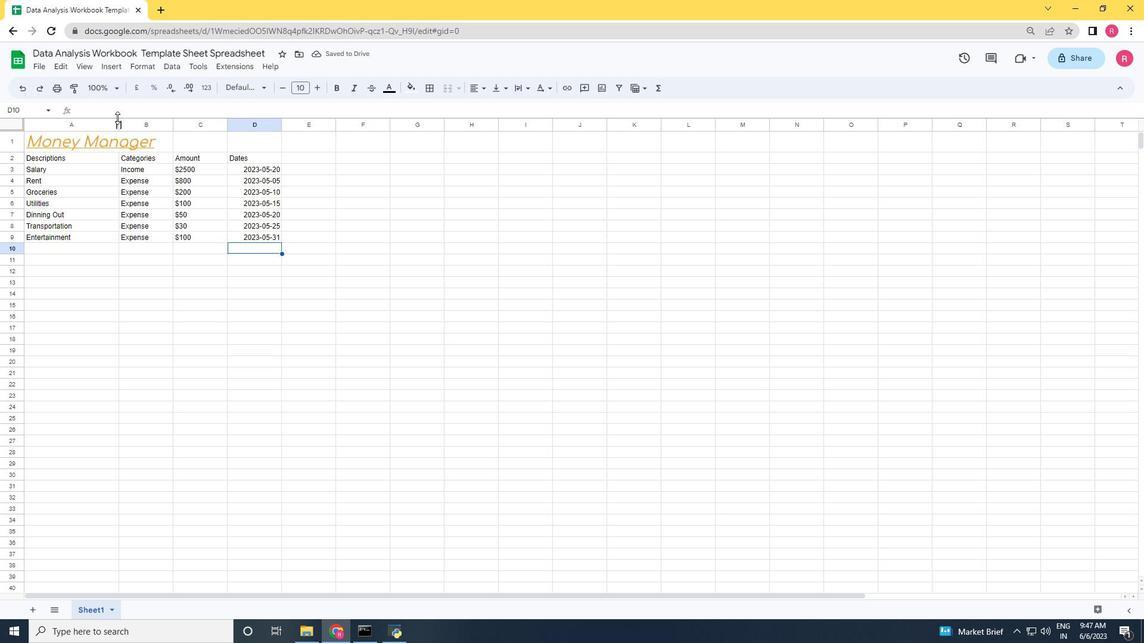 
Action: Mouse moved to (118, 128)
Screenshot: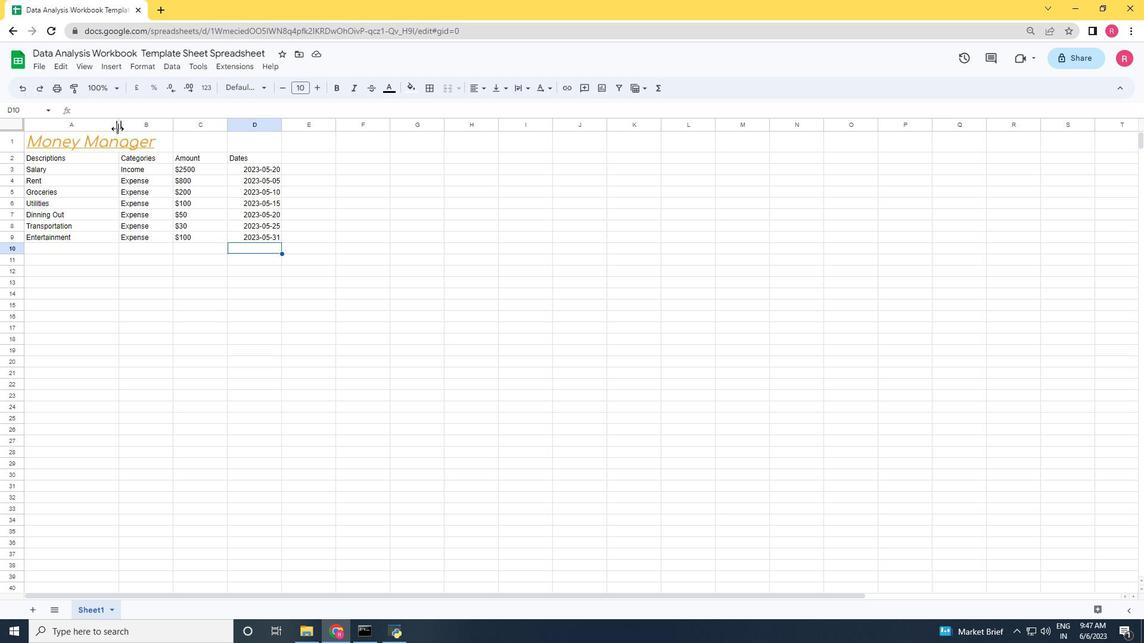 
Action: Mouse pressed left at (118, 128)
Screenshot: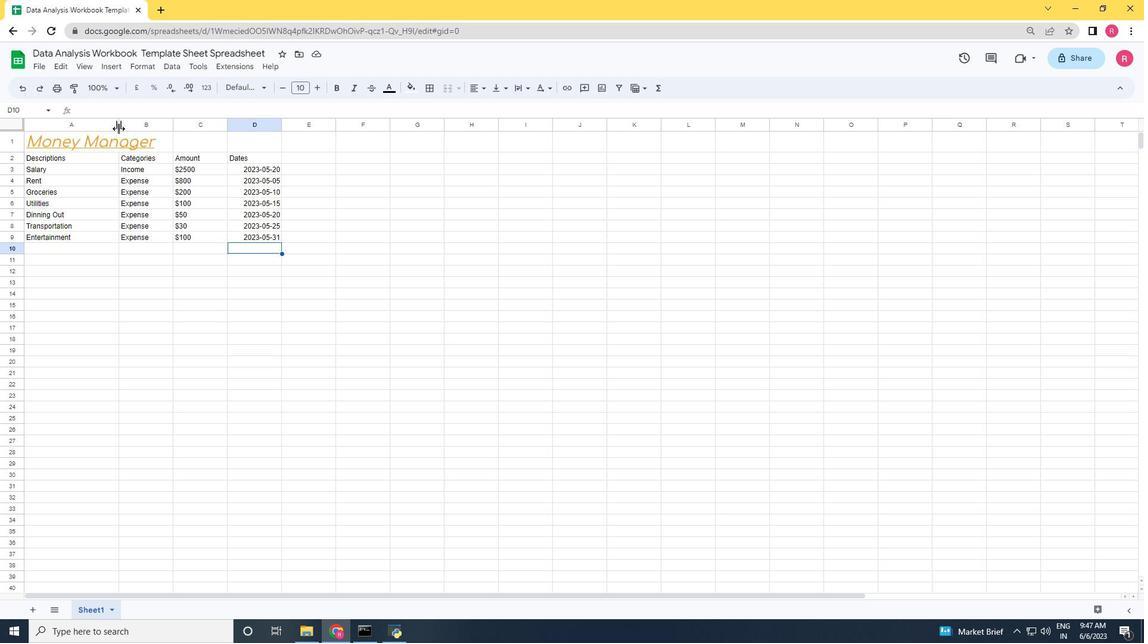 
Action: Mouse moved to (159, 292)
Screenshot: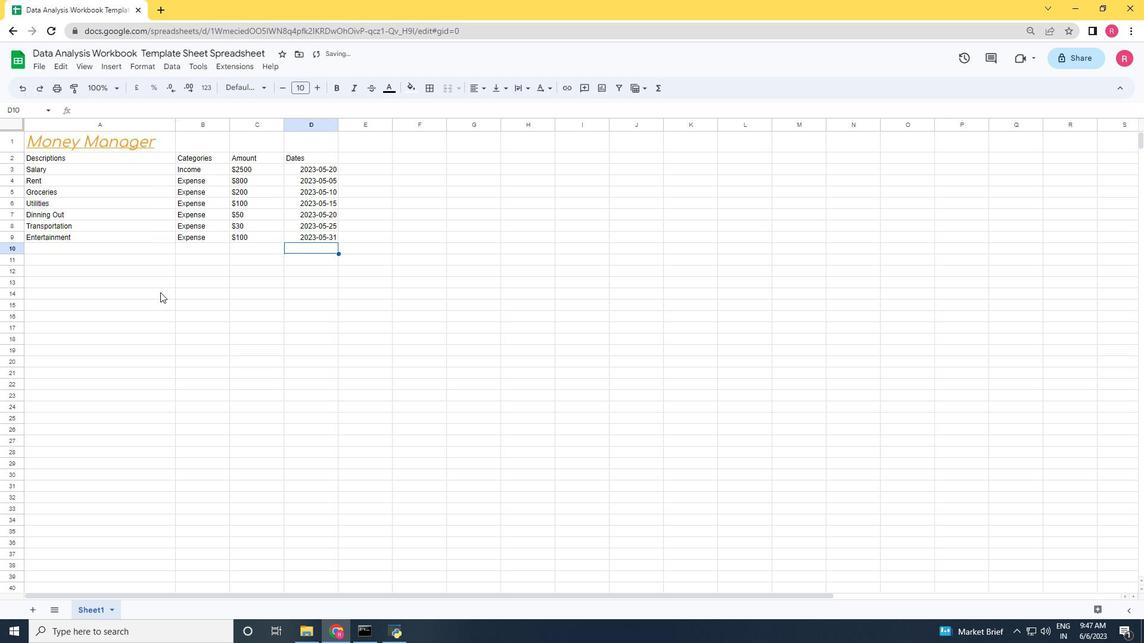 
Action: Mouse pressed left at (159, 292)
Screenshot: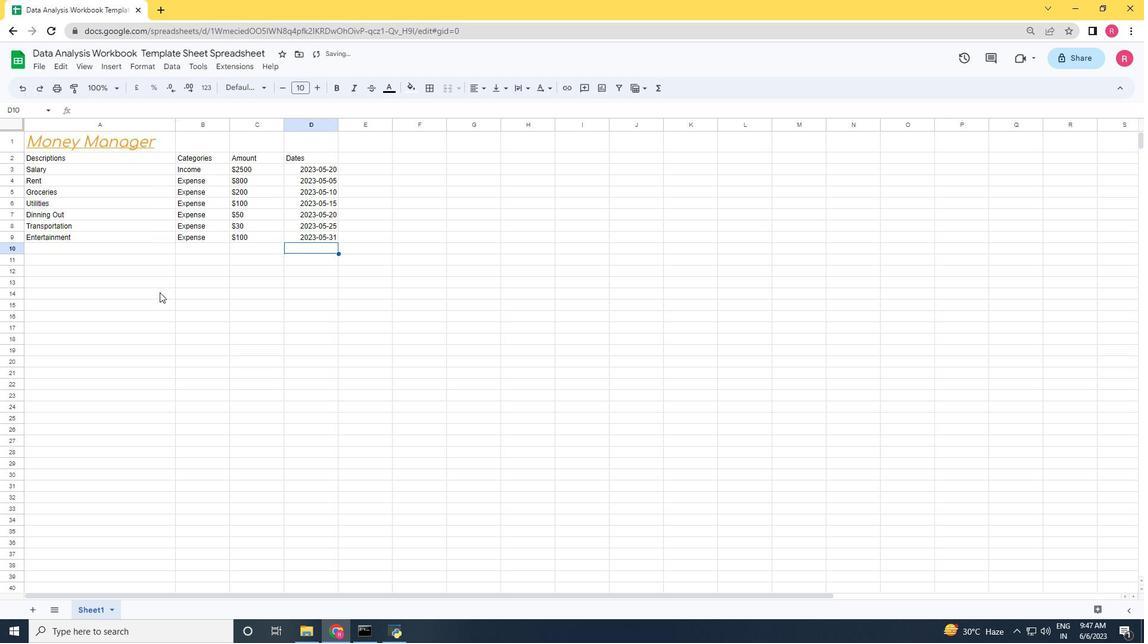 
Action: Mouse moved to (50, 153)
Screenshot: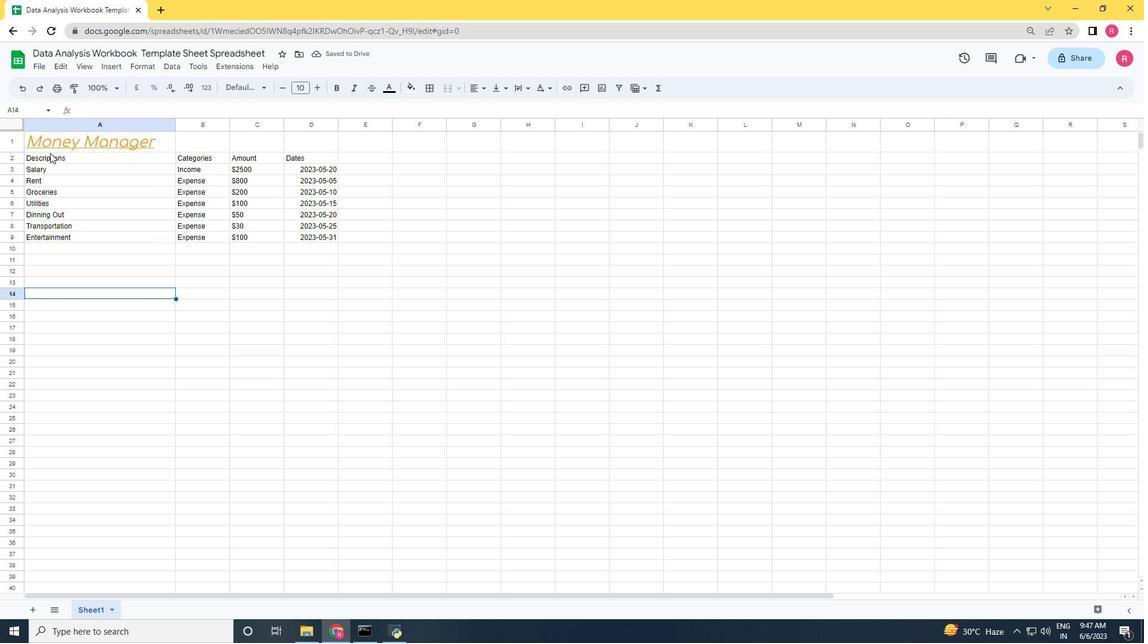 
Action: Mouse pressed left at (50, 153)
Screenshot: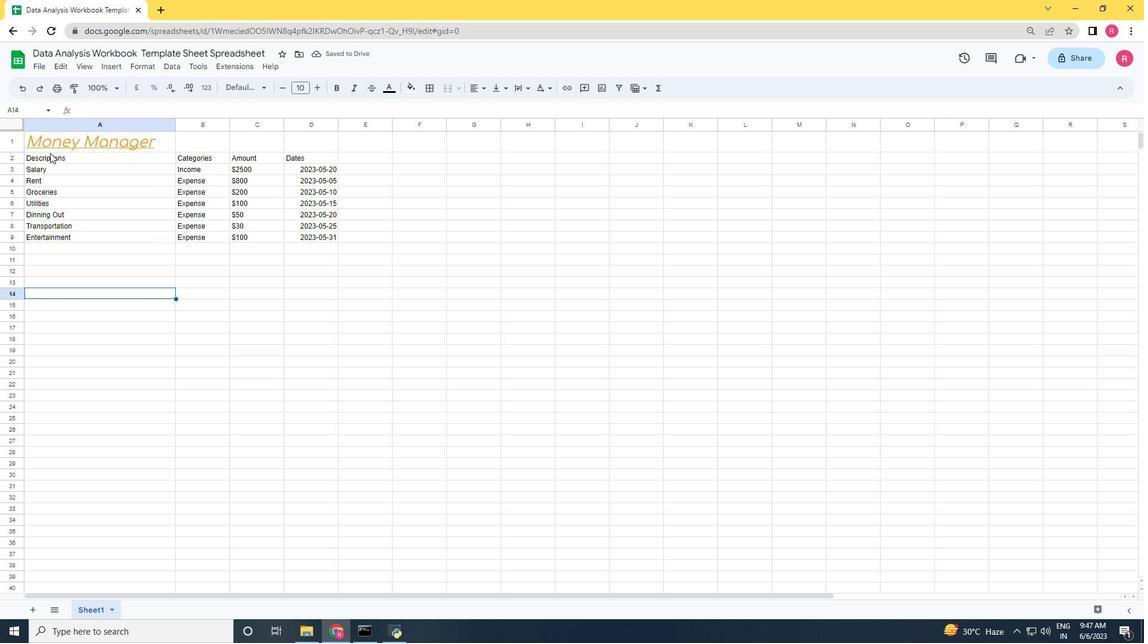 
Action: Mouse moved to (57, 167)
Screenshot: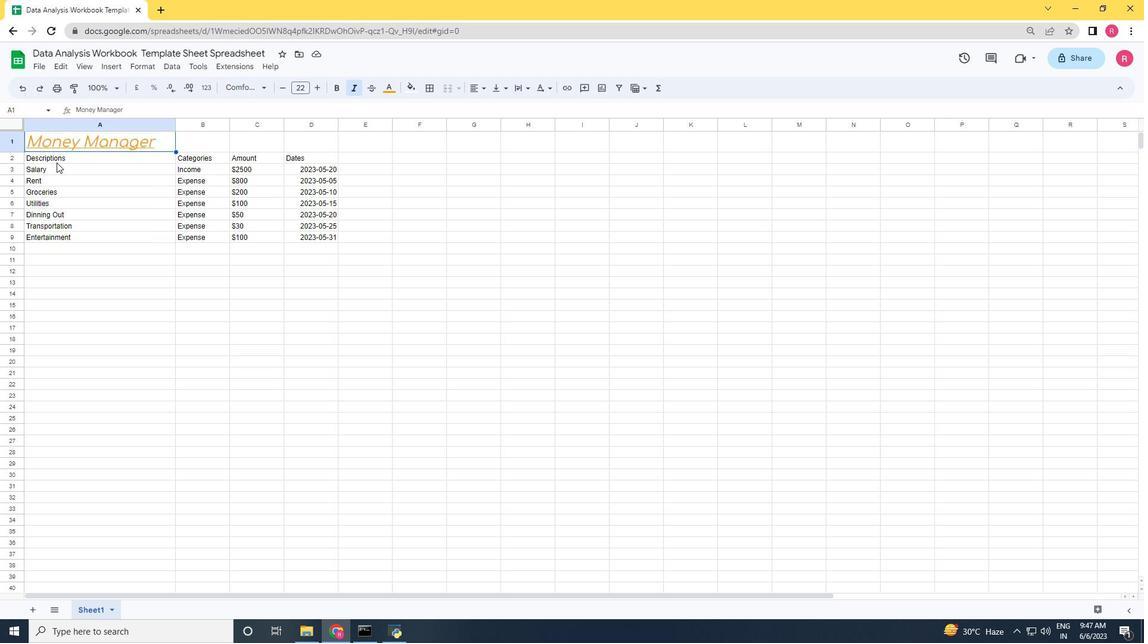 
Action: Mouse pressed left at (57, 167)
Screenshot: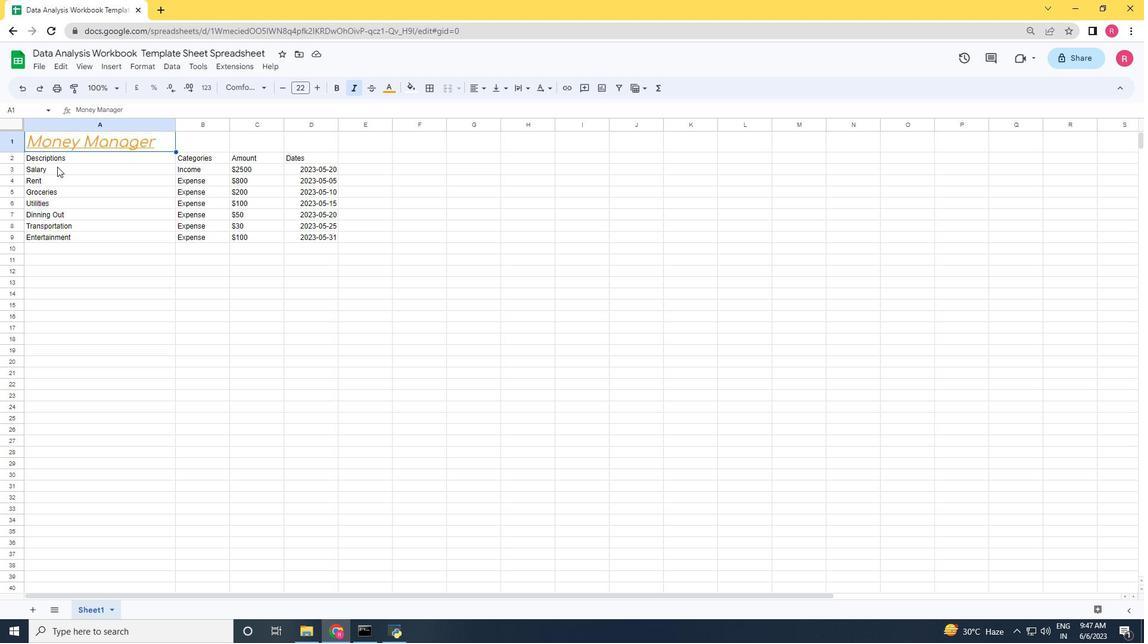 
Action: Mouse moved to (58, 160)
Screenshot: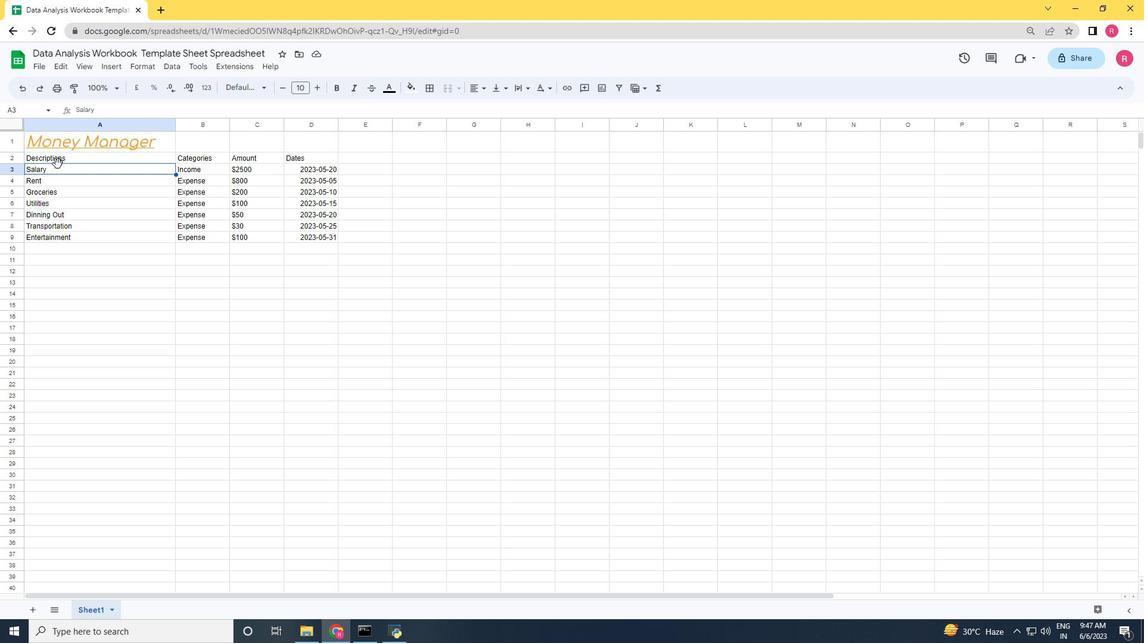 
Action: Mouse pressed left at (58, 160)
Screenshot: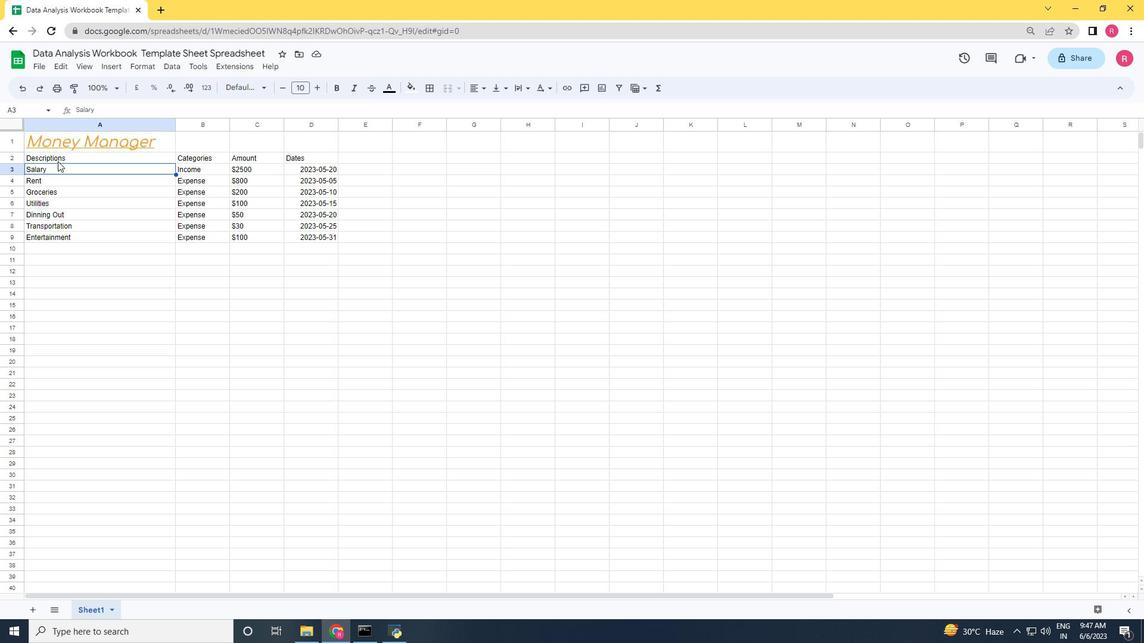 
Action: Mouse moved to (58, 160)
Screenshot: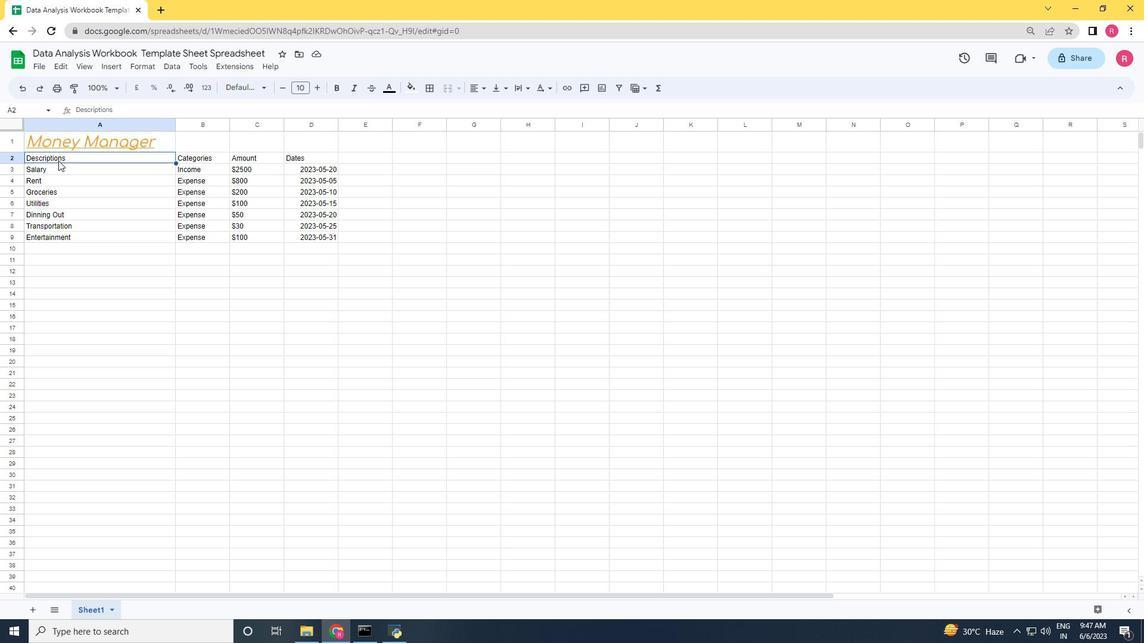 
Action: Key pressed <Key.shift_r><Key.right><Key.right><Key.right><Key.down><Key.down><Key.down><Key.down><Key.down><Key.down><Key.down>
Screenshot: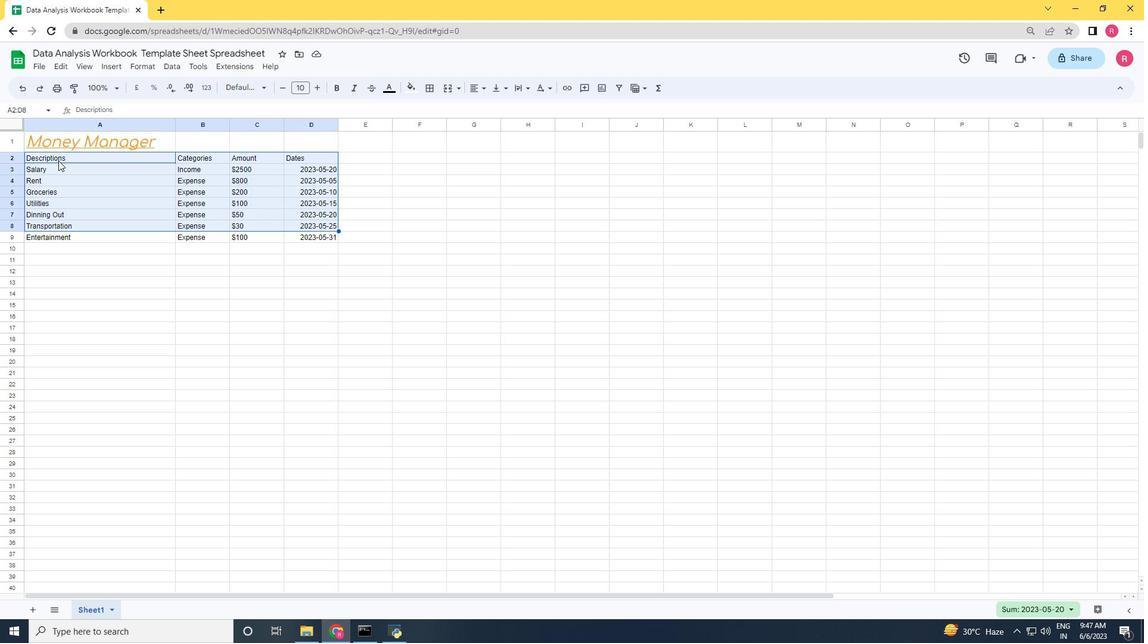 
Action: Mouse moved to (255, 85)
Screenshot: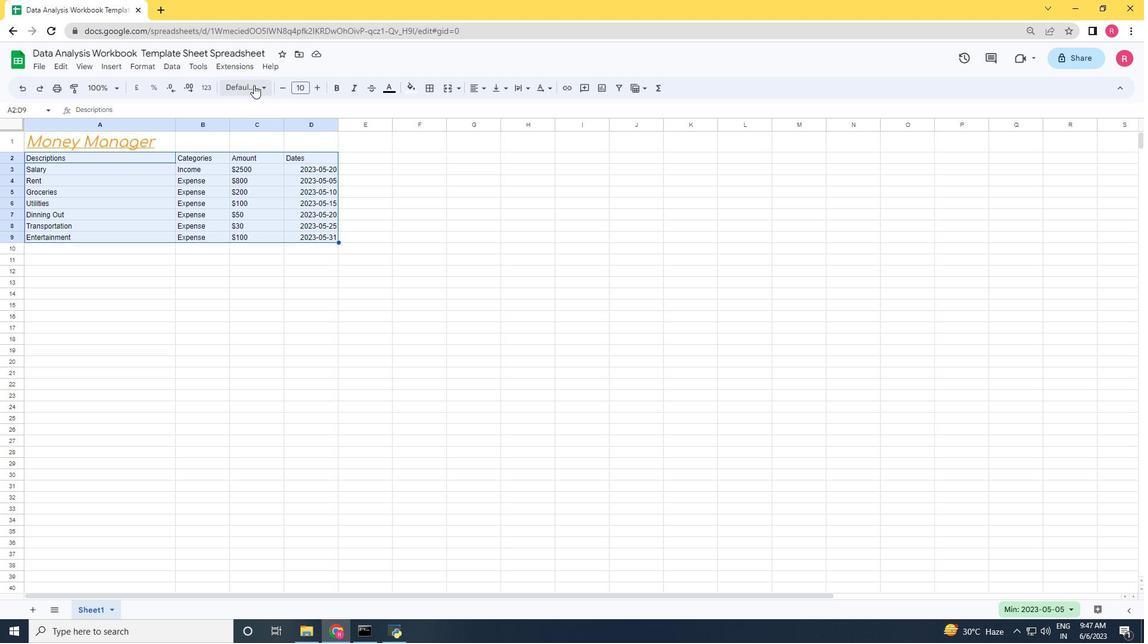
Action: Mouse pressed left at (255, 85)
Screenshot: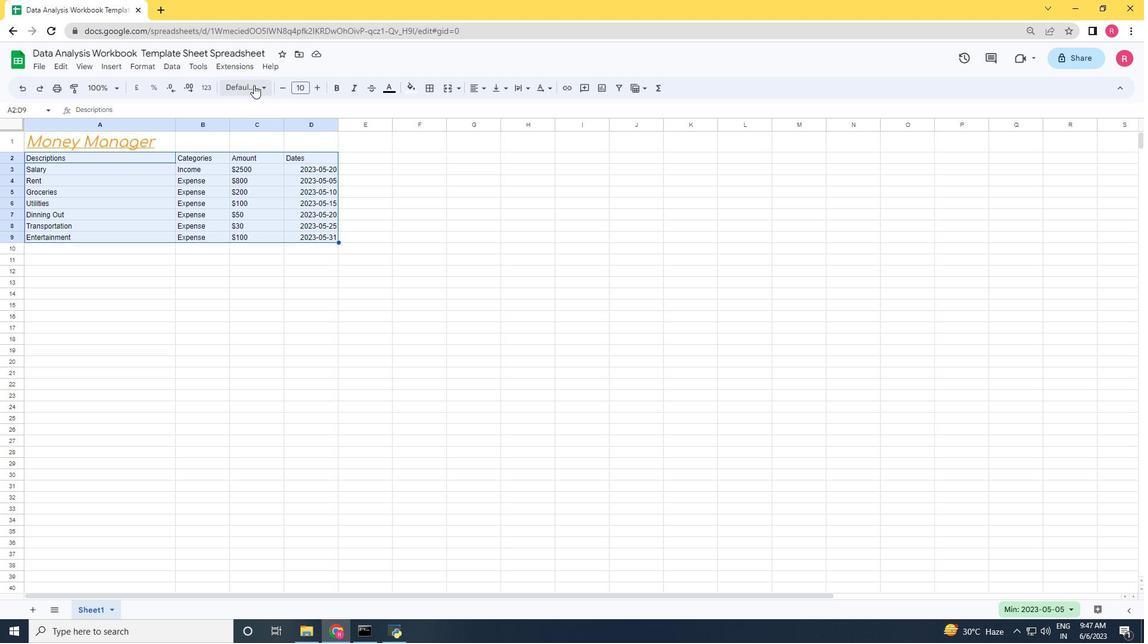 
Action: Mouse moved to (280, 374)
Screenshot: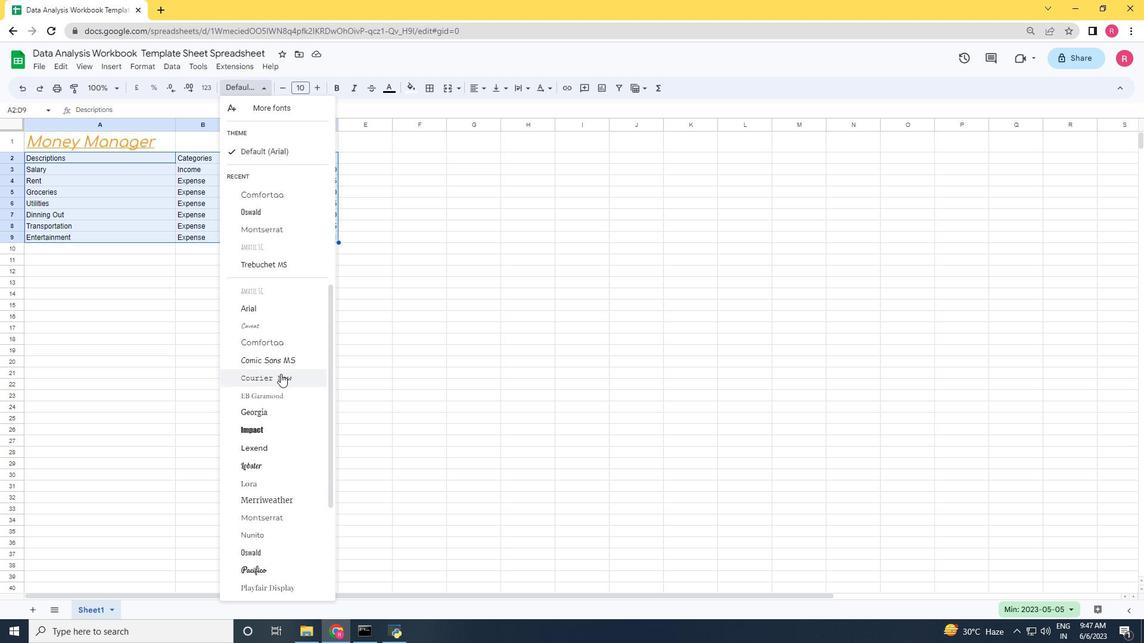 
Action: Mouse pressed left at (280, 374)
Screenshot: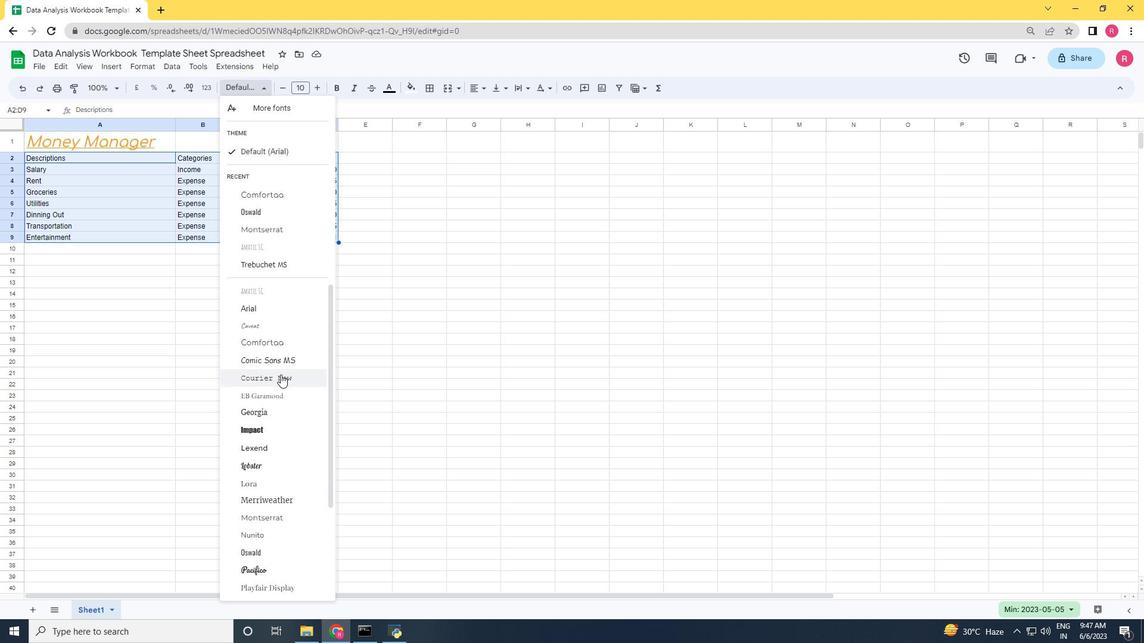 
Action: Mouse moved to (316, 87)
Screenshot: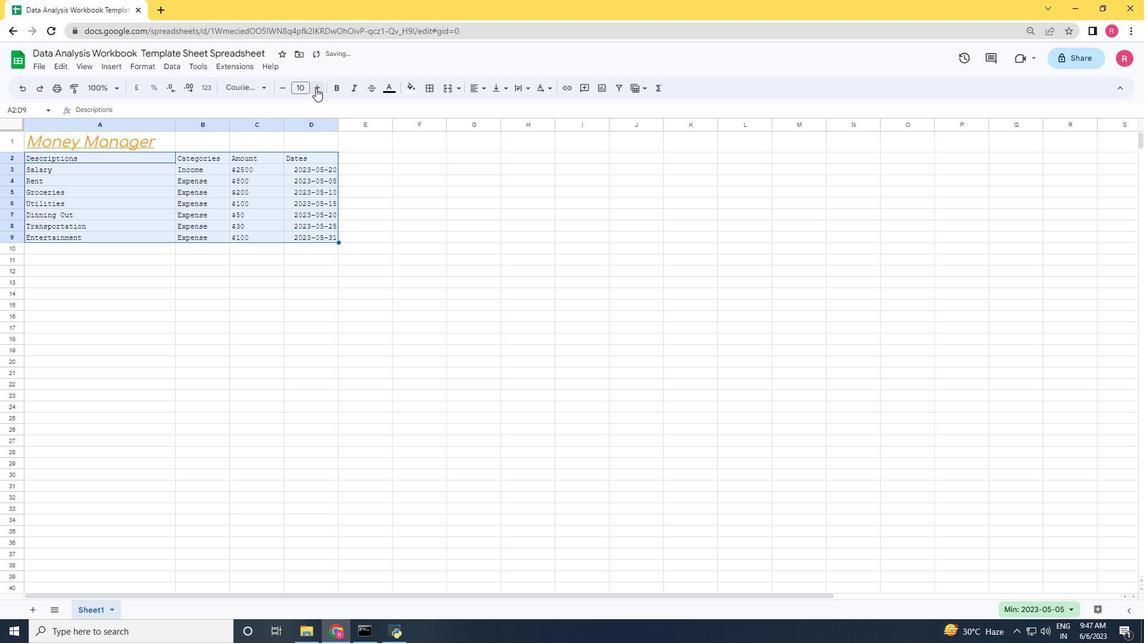 
Action: Mouse pressed left at (316, 87)
Screenshot: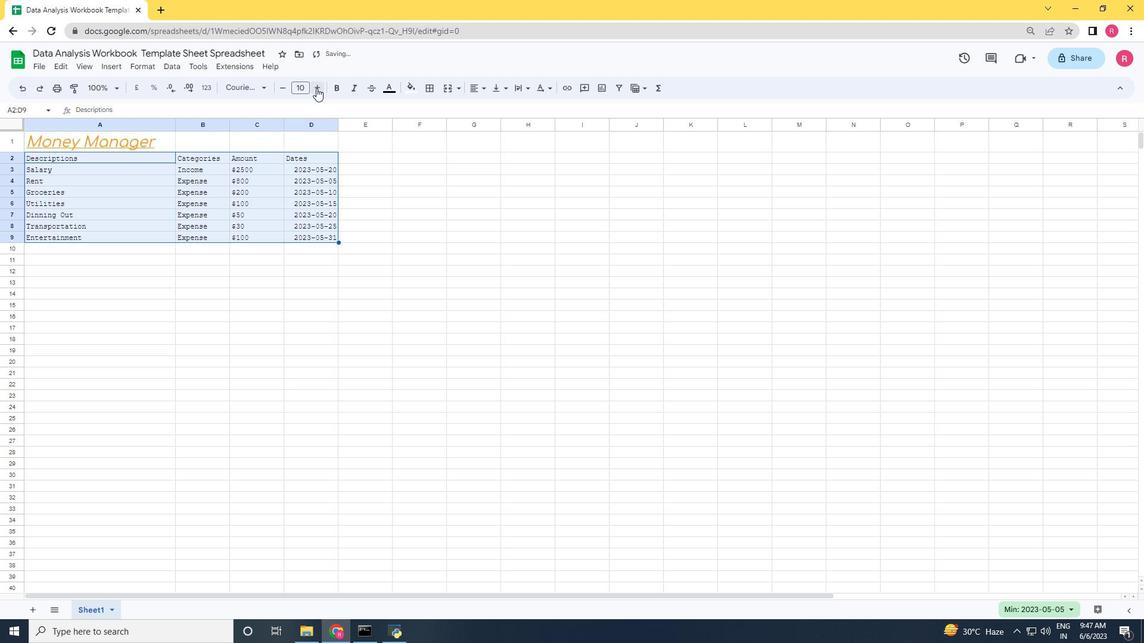 
Action: Mouse pressed left at (316, 87)
Screenshot: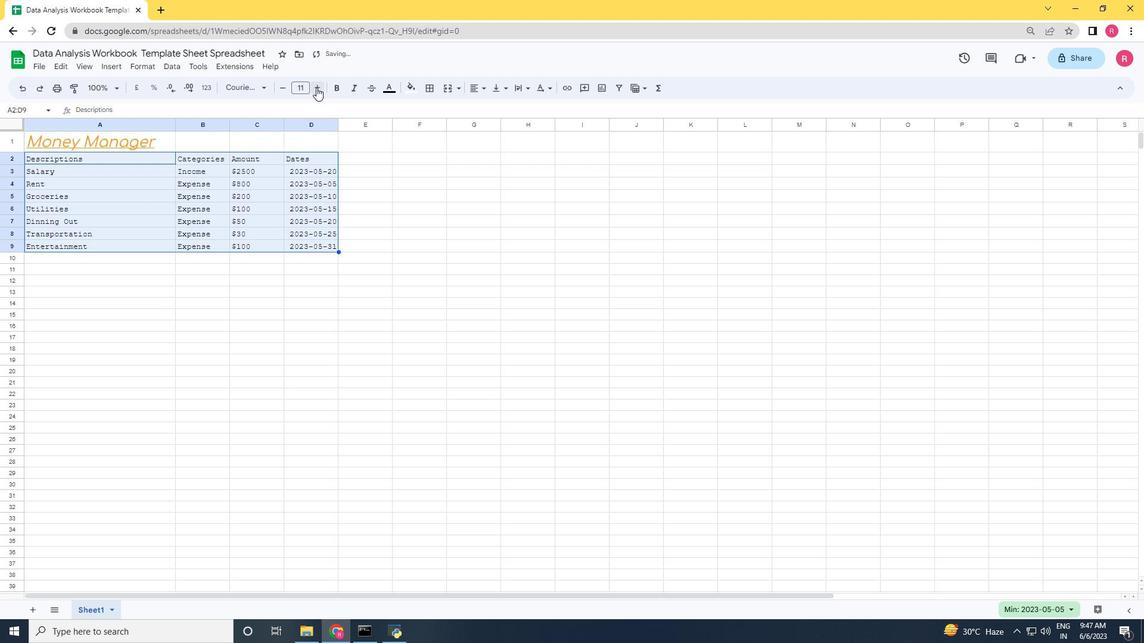 
Action: Mouse pressed left at (316, 87)
Screenshot: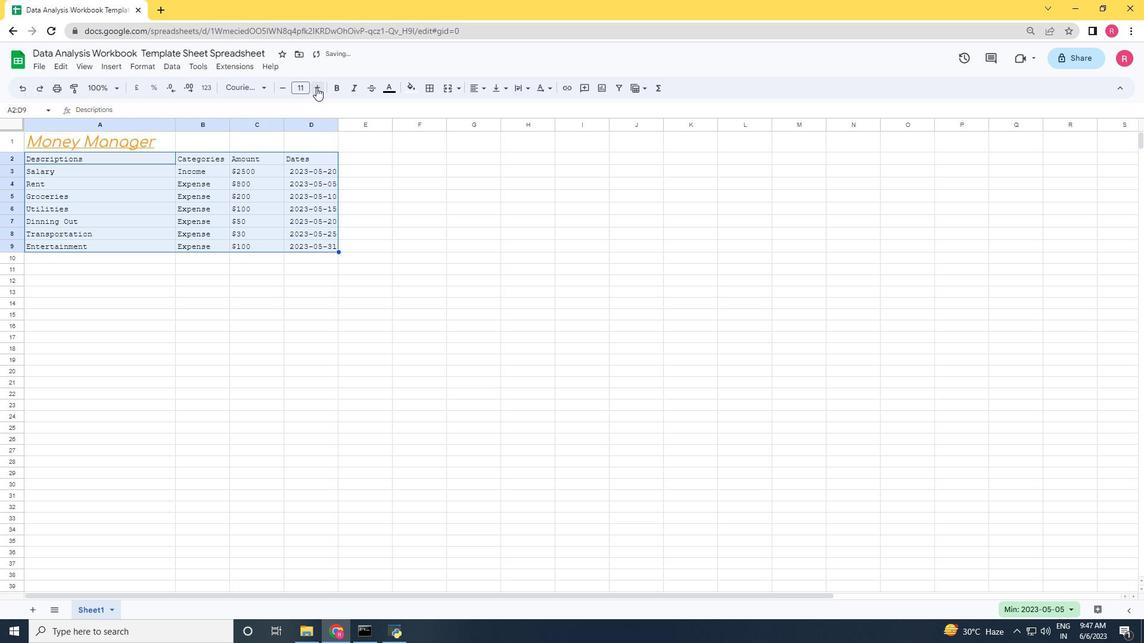 
Action: Mouse pressed left at (316, 87)
Screenshot: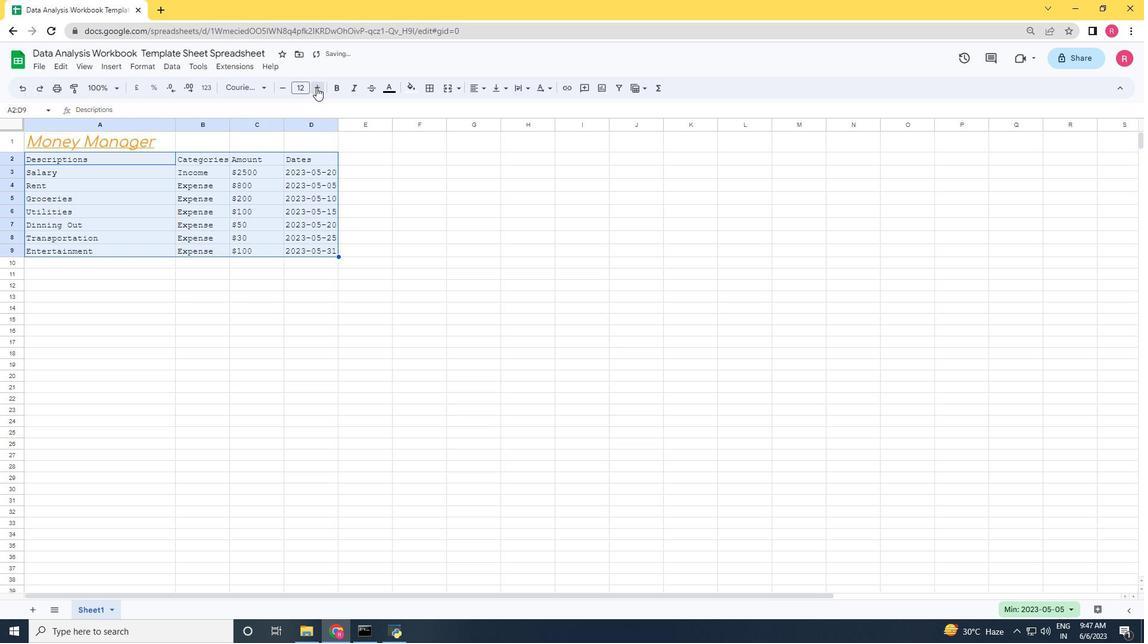 
Action: Mouse moved to (67, 143)
Screenshot: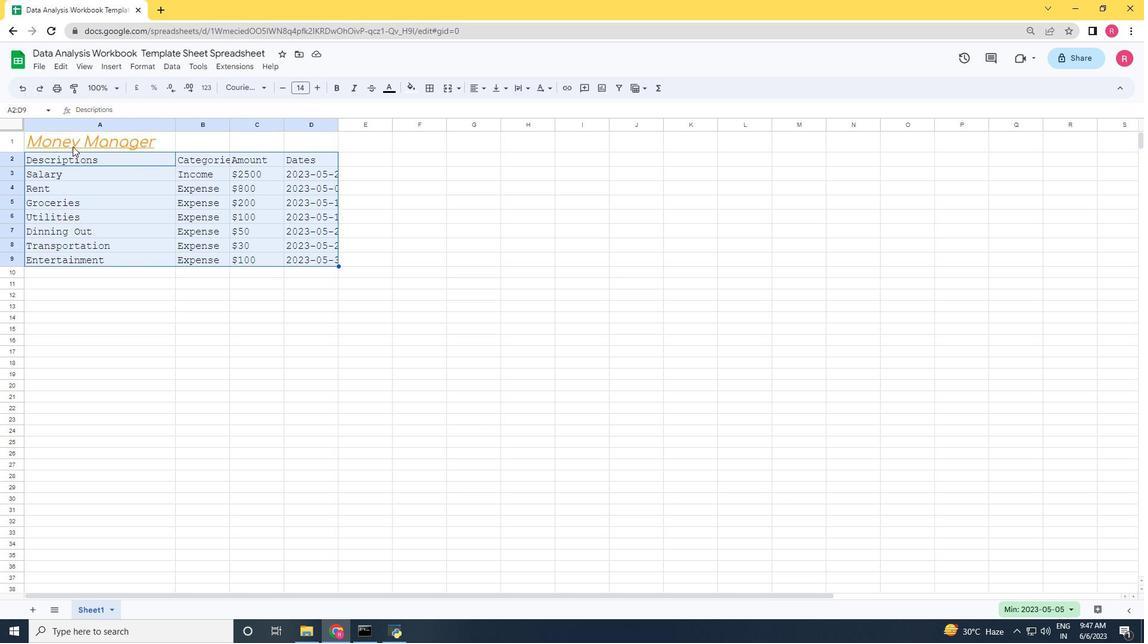 
Action: Mouse pressed left at (67, 143)
Screenshot: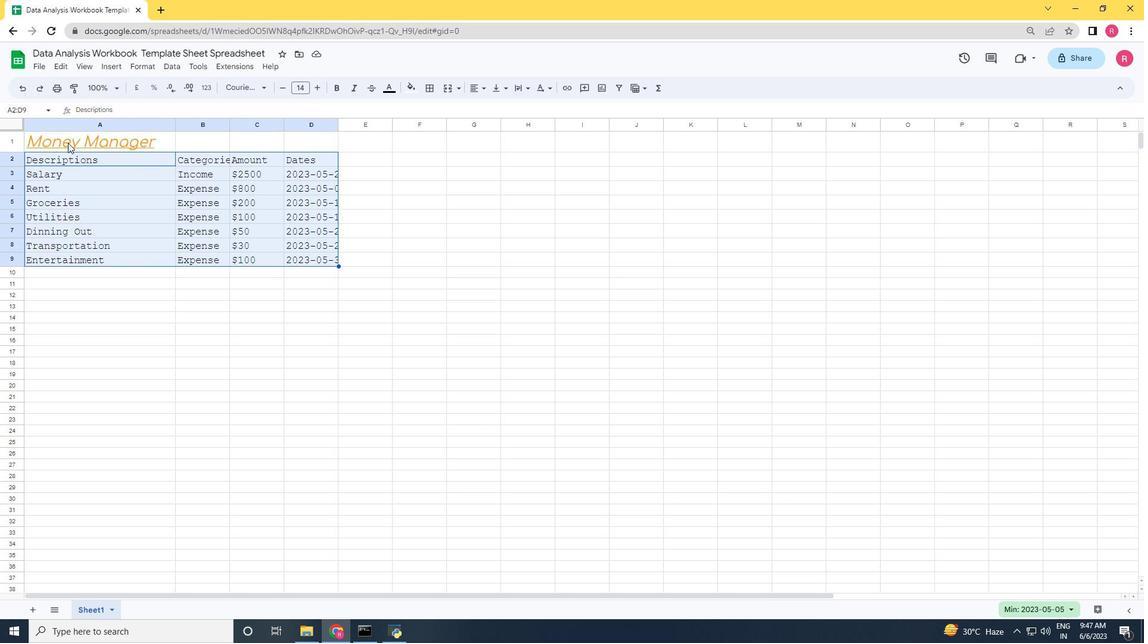 
Action: Mouse moved to (67, 144)
Screenshot: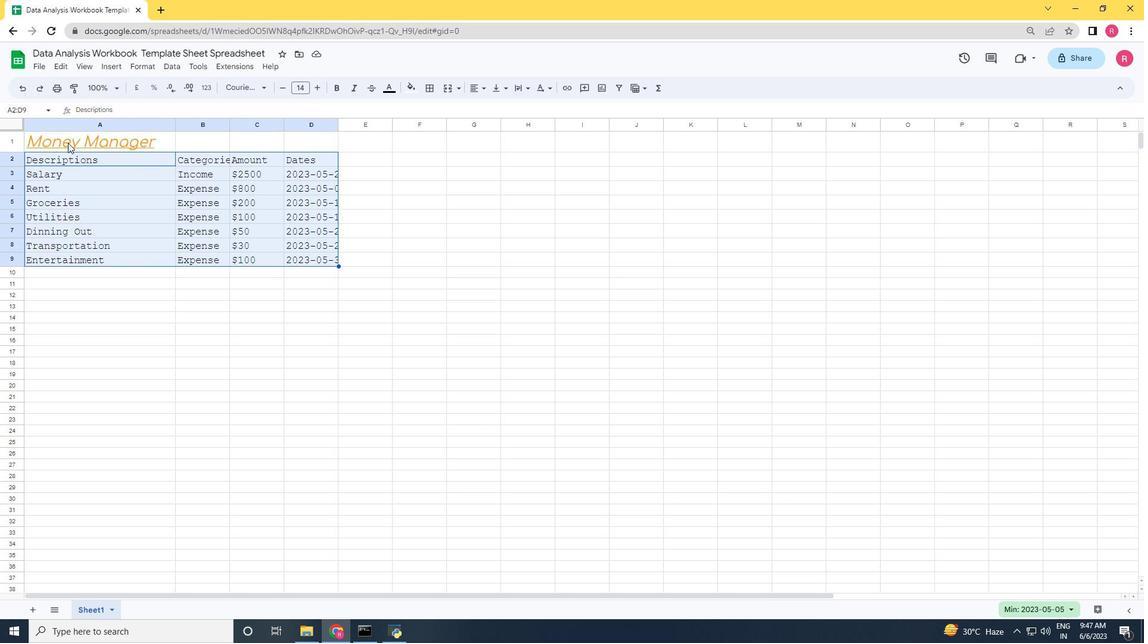
Action: Key pressed <Key.shift><Key.right><Key.right><Key.right><Key.right><Key.down><Key.left><Key.right><Key.down><Key.left><Key.left><Key.right><Key.down><Key.down><Key.down><Key.down><Key.down><Key.down>
Screenshot: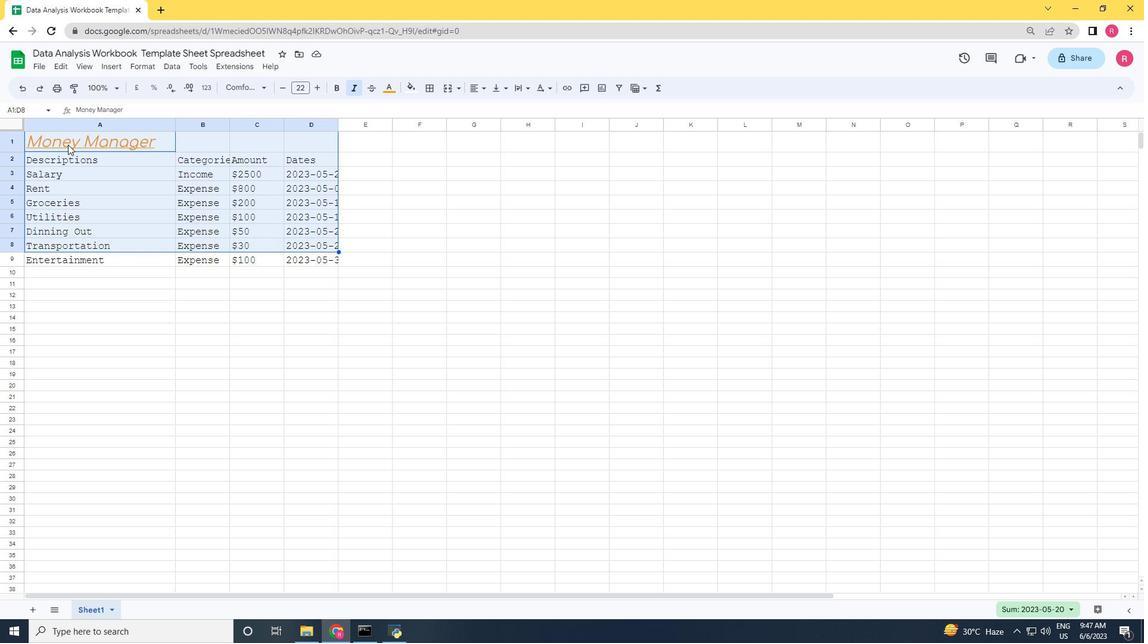 
Action: Mouse moved to (480, 84)
Screenshot: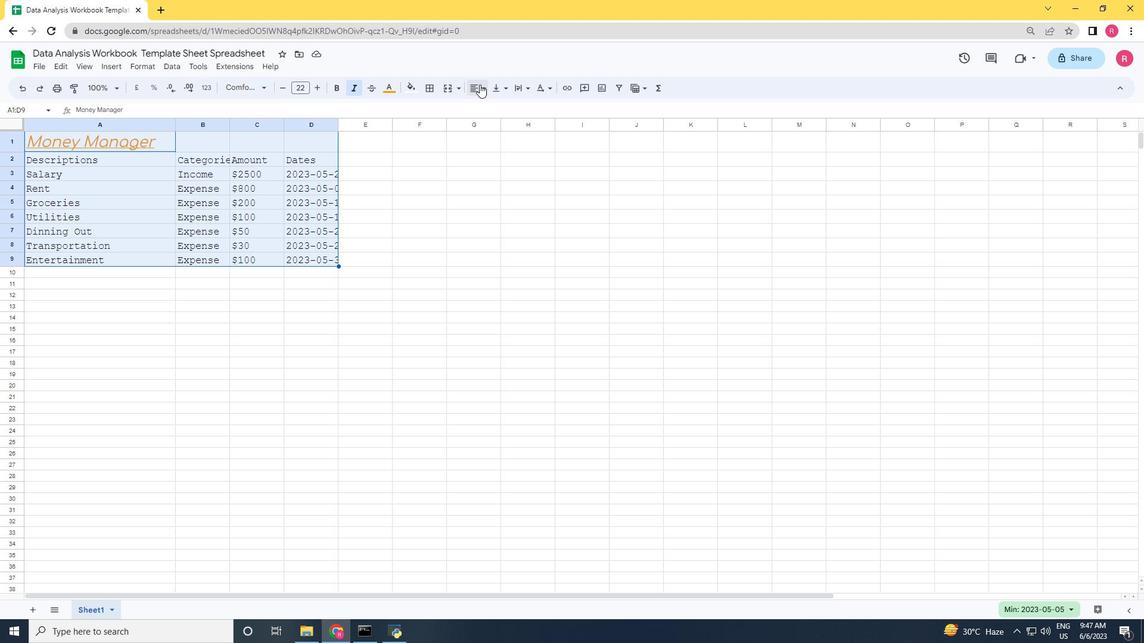 
Action: Mouse pressed left at (480, 84)
Screenshot: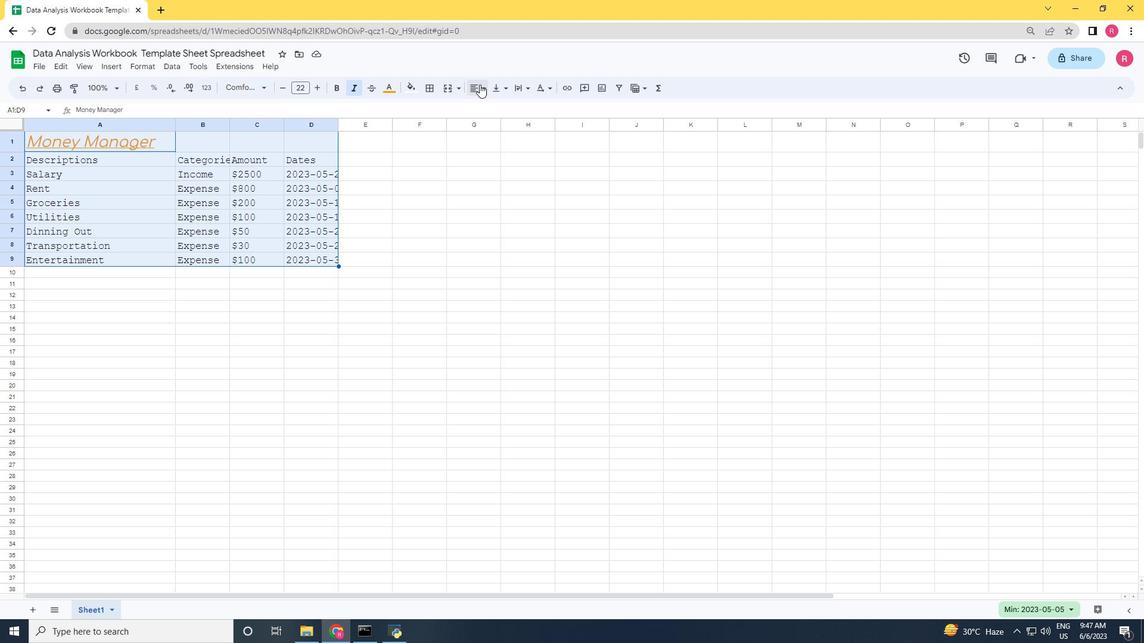 
Action: Mouse moved to (508, 108)
Screenshot: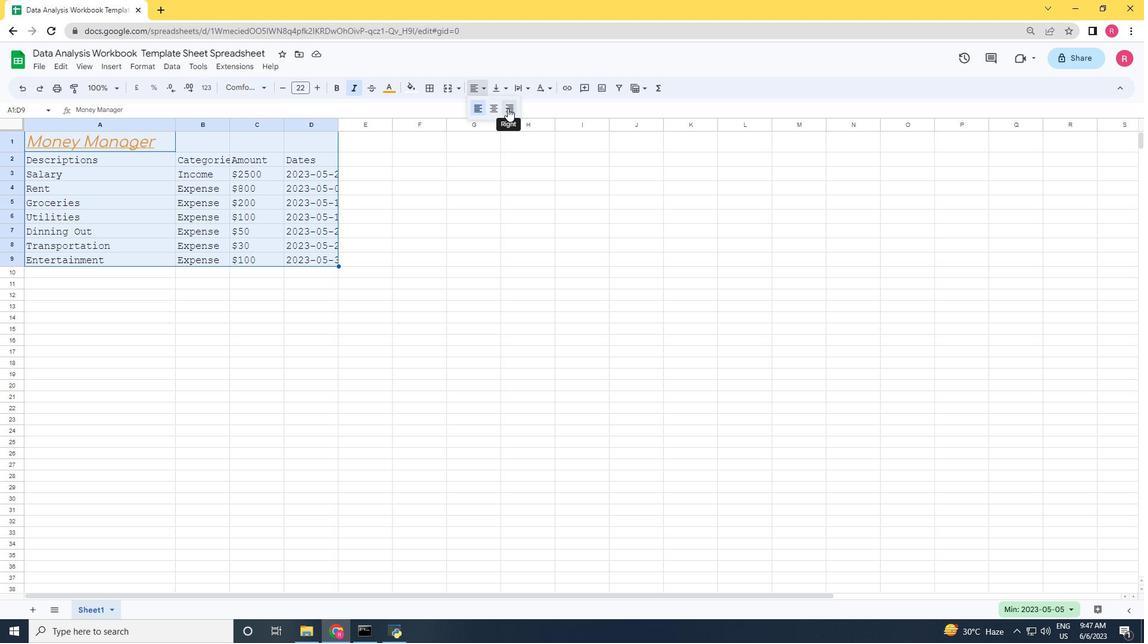 
Action: Mouse pressed left at (508, 108)
Screenshot: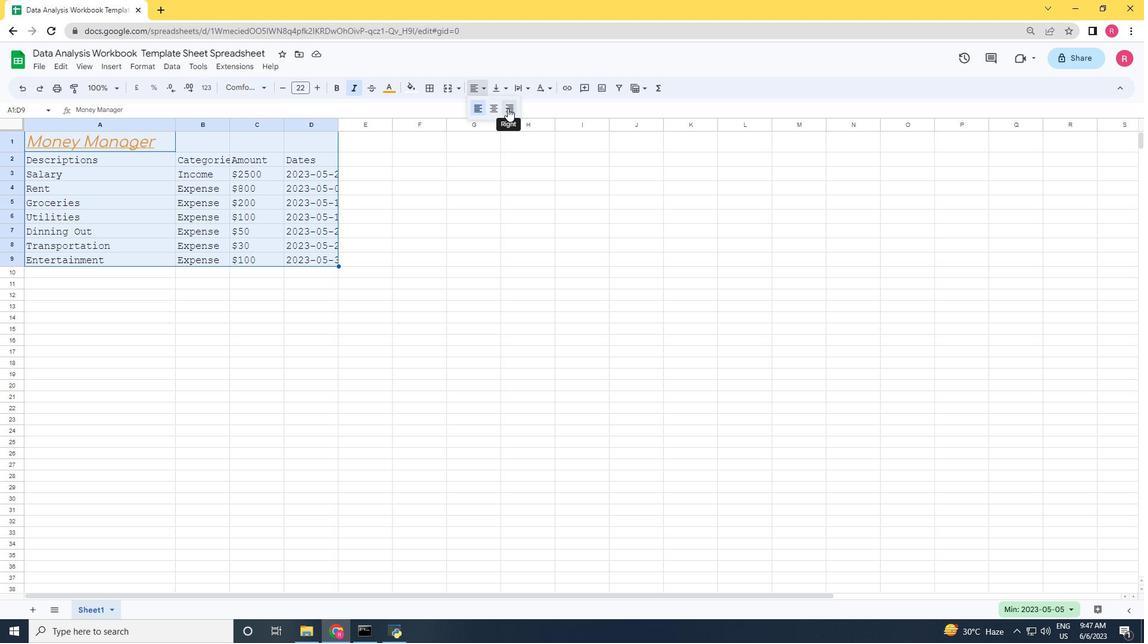 
Action: Mouse moved to (386, 266)
Screenshot: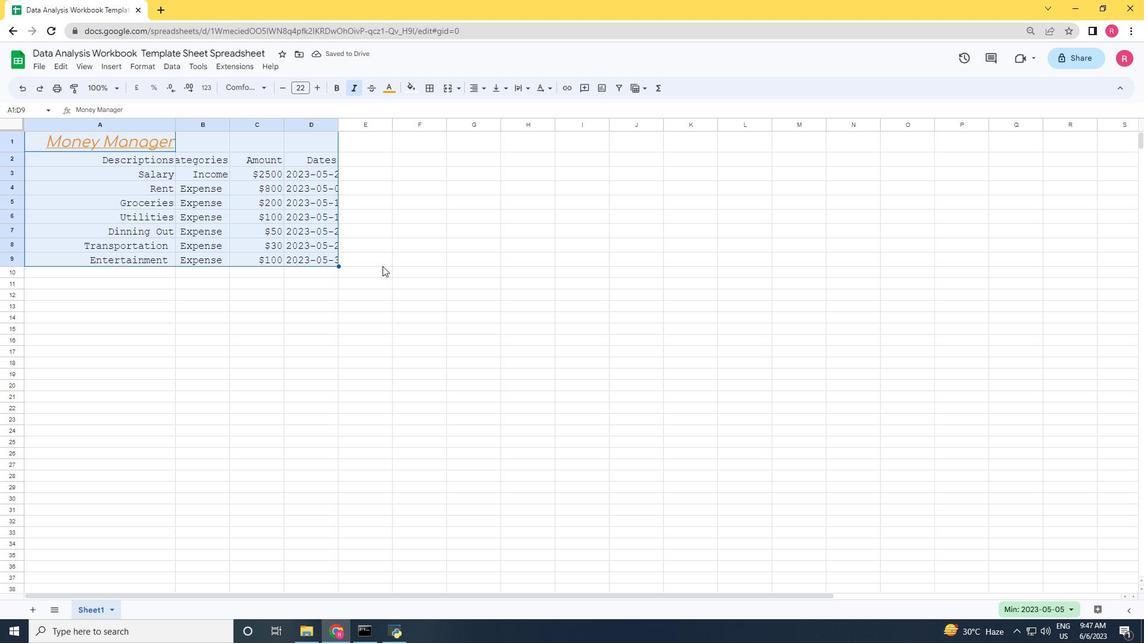 
Action: Mouse pressed left at (386, 266)
Screenshot: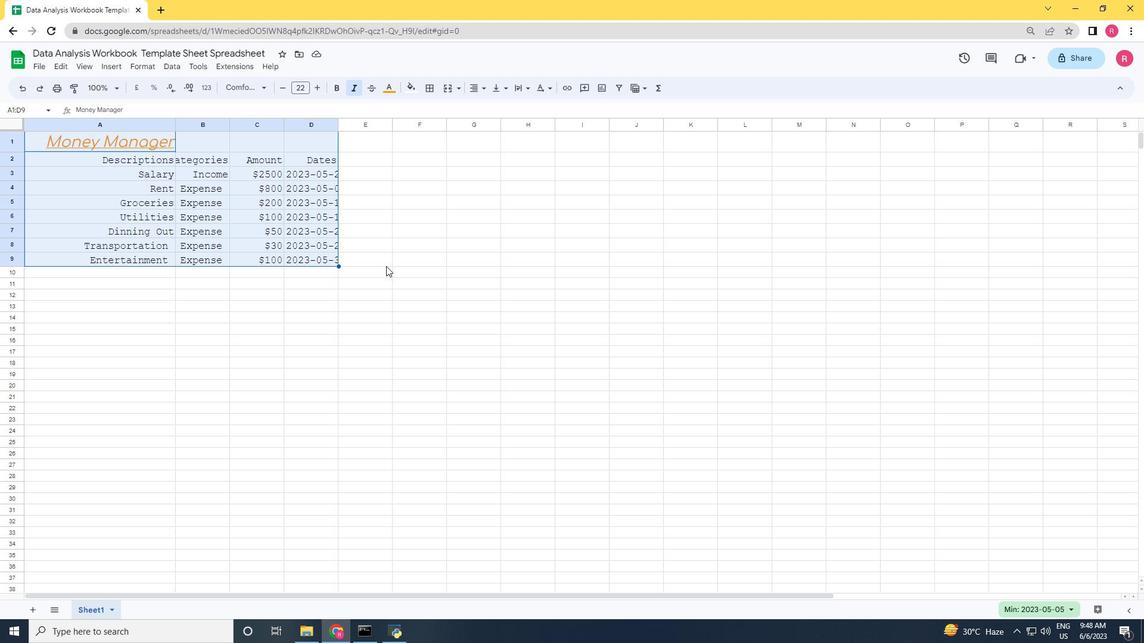 
Action: Mouse moved to (337, 122)
Screenshot: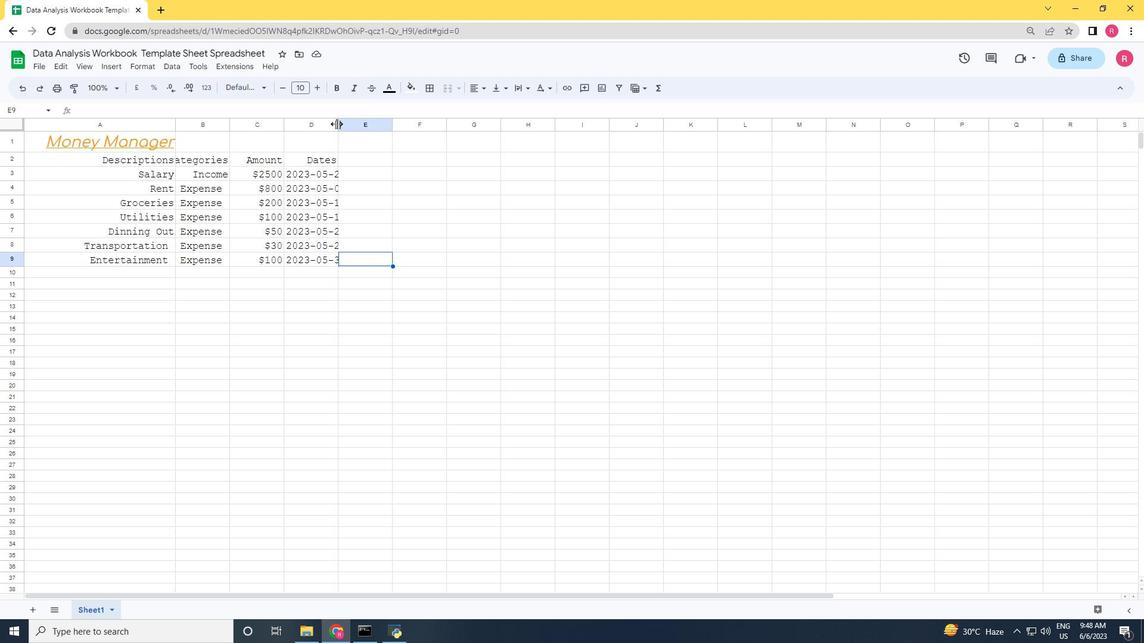 
Action: Mouse pressed left at (337, 122)
Screenshot: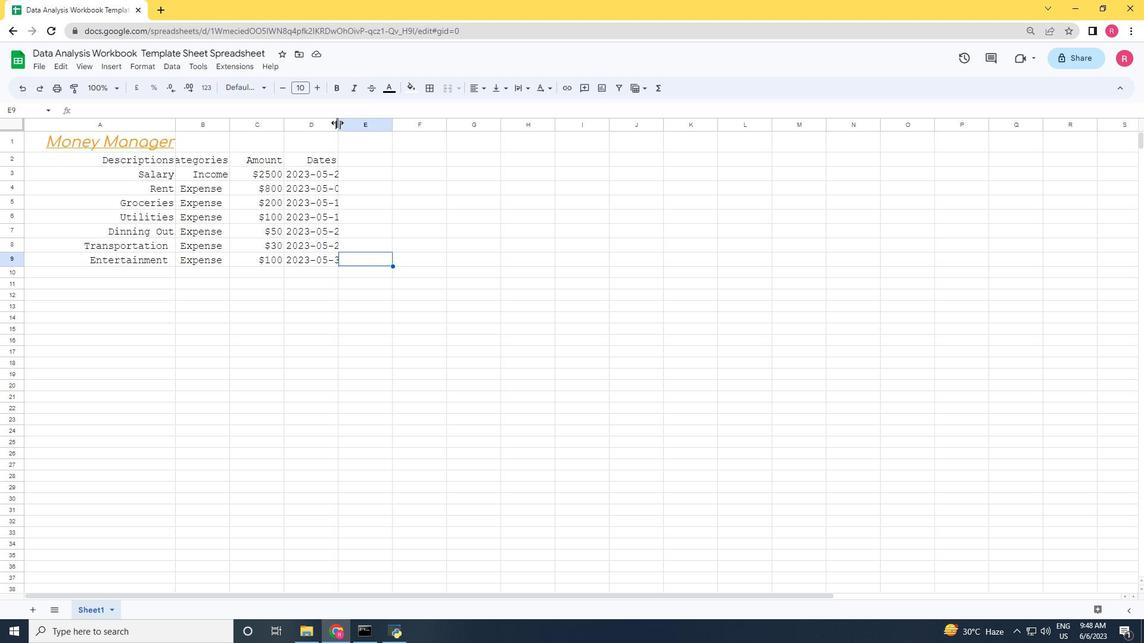 
Action: Mouse moved to (345, 378)
Screenshot: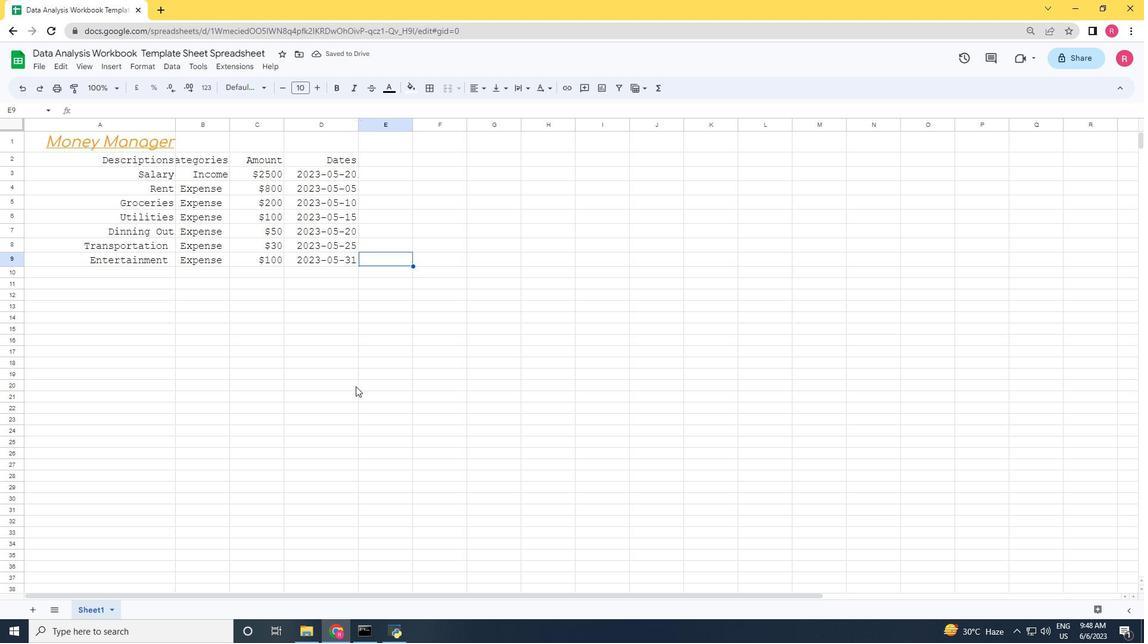 
